 Task: Select the Pacific/Apia as time zone for the schedule.
Action: Mouse moved to (942, 83)
Screenshot: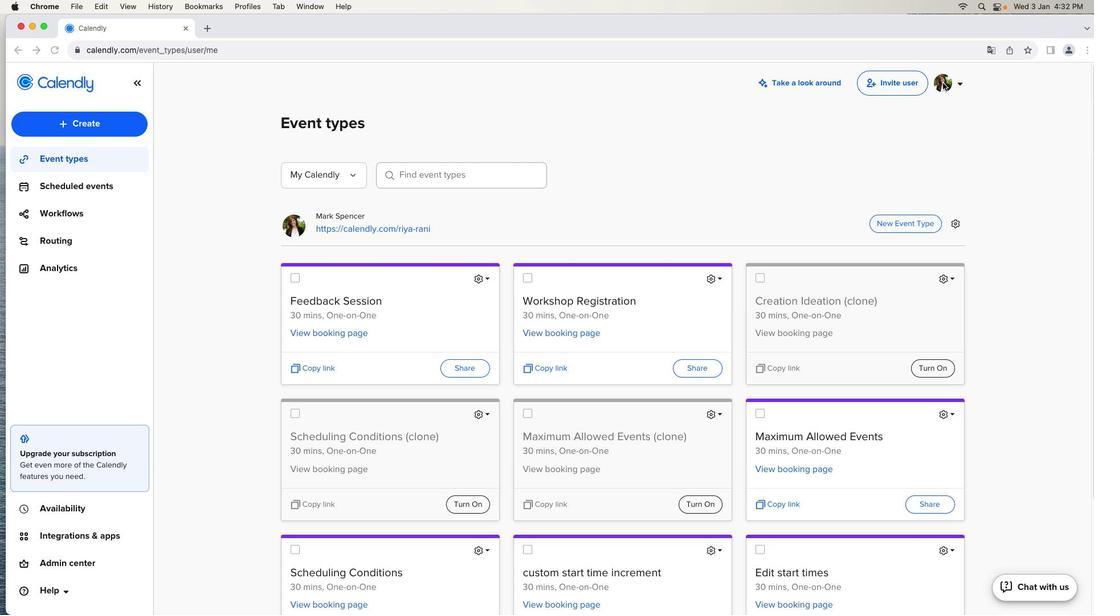 
Action: Mouse pressed left at (942, 83)
Screenshot: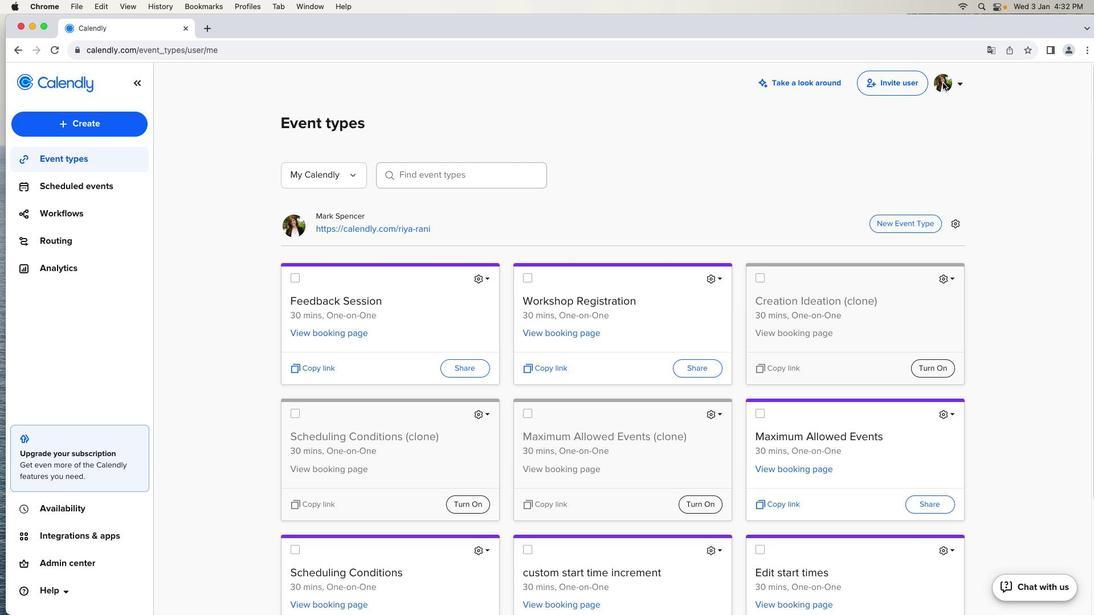 
Action: Mouse pressed left at (942, 83)
Screenshot: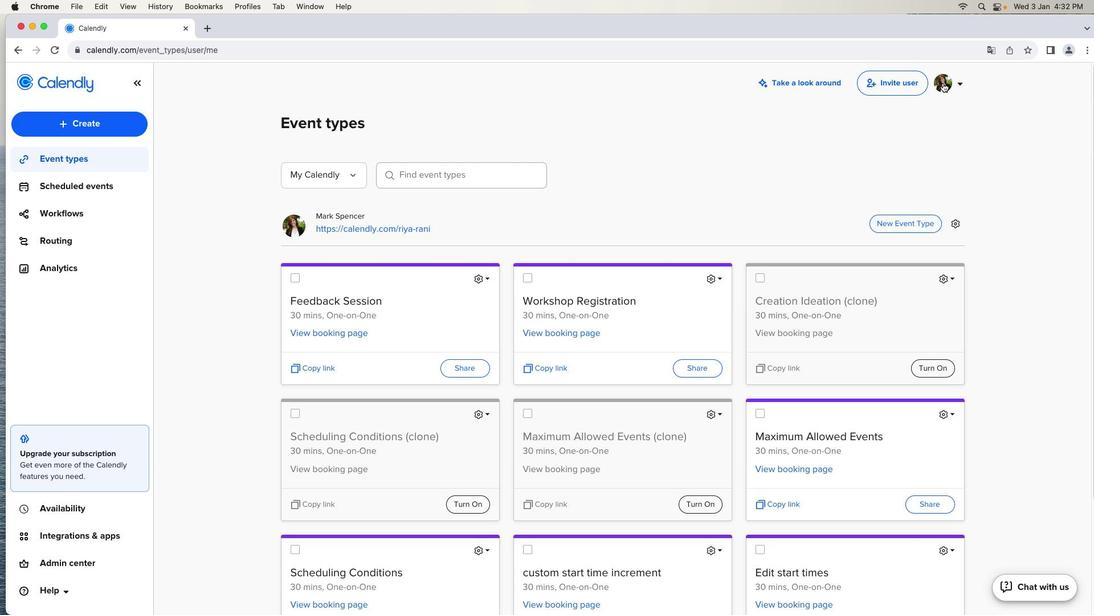 
Action: Mouse moved to (882, 150)
Screenshot: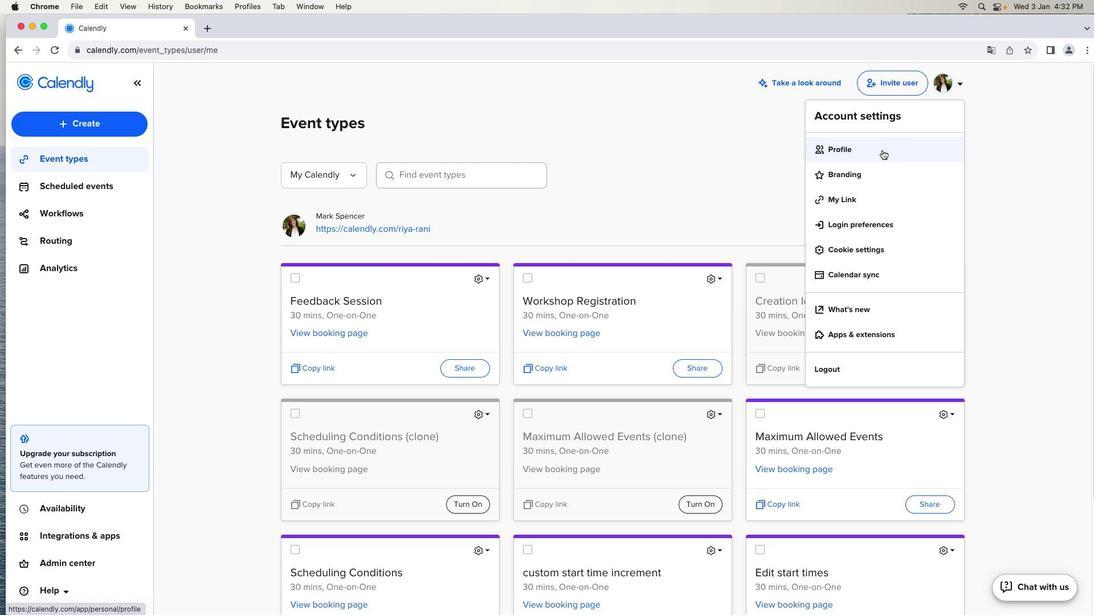 
Action: Mouse pressed left at (882, 150)
Screenshot: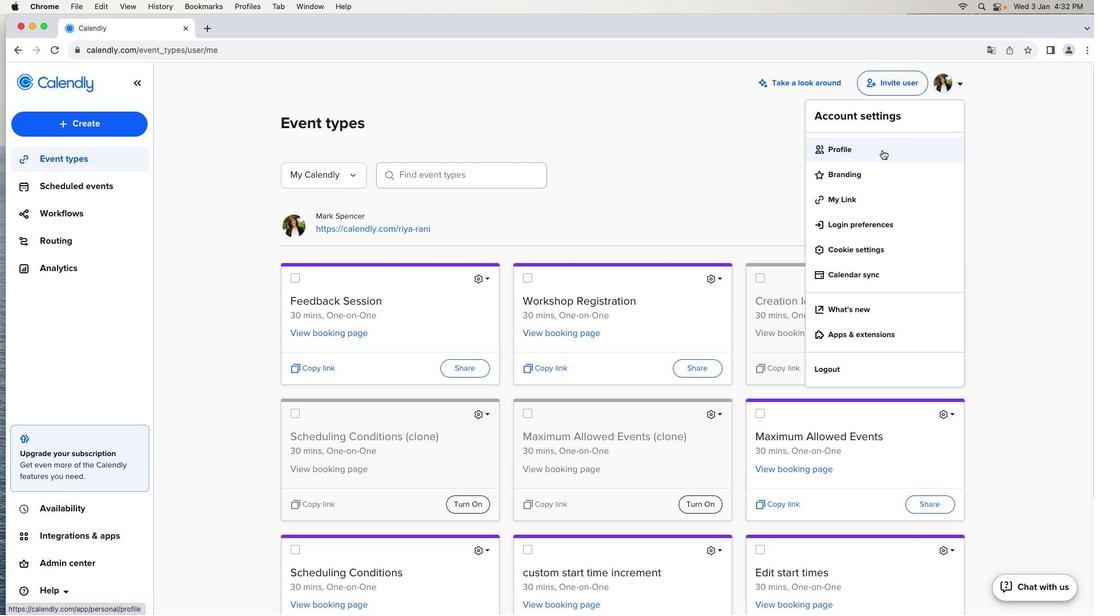 
Action: Mouse moved to (588, 438)
Screenshot: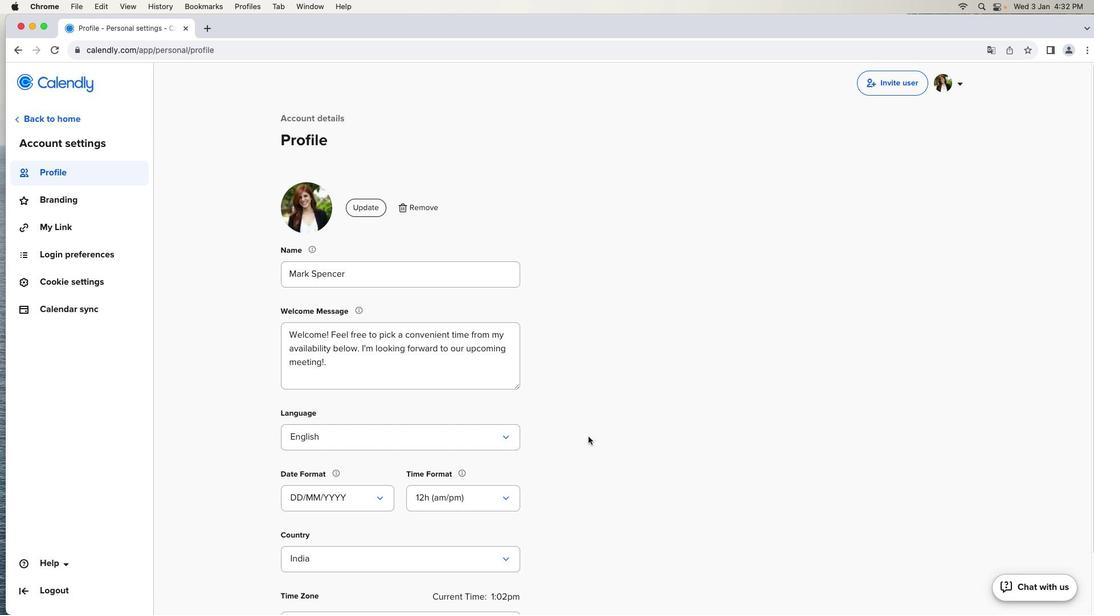 
Action: Mouse scrolled (588, 438) with delta (0, 0)
Screenshot: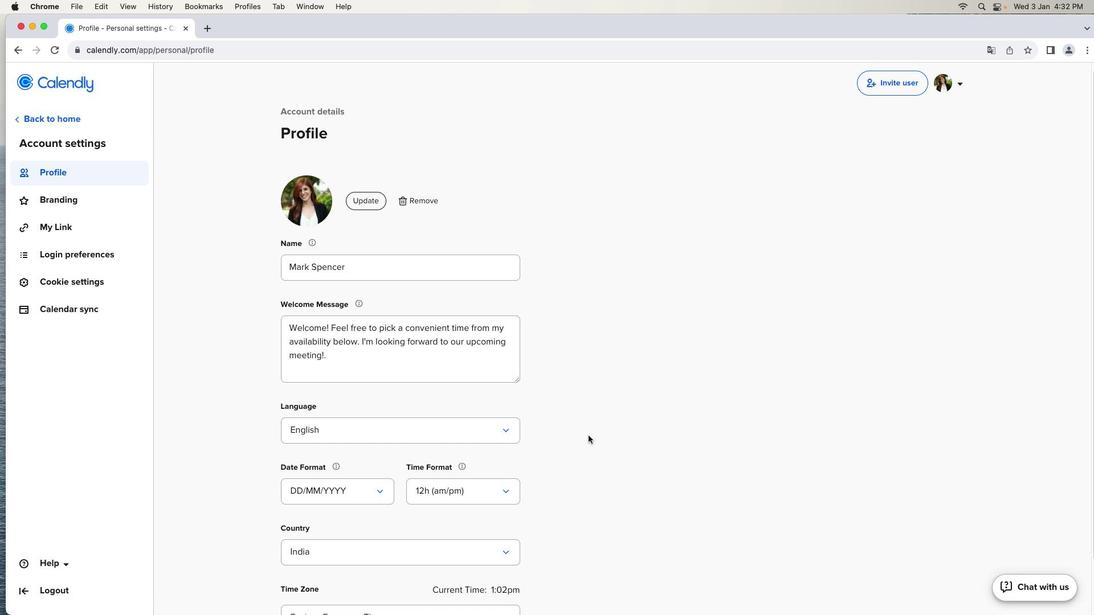 
Action: Mouse moved to (588, 436)
Screenshot: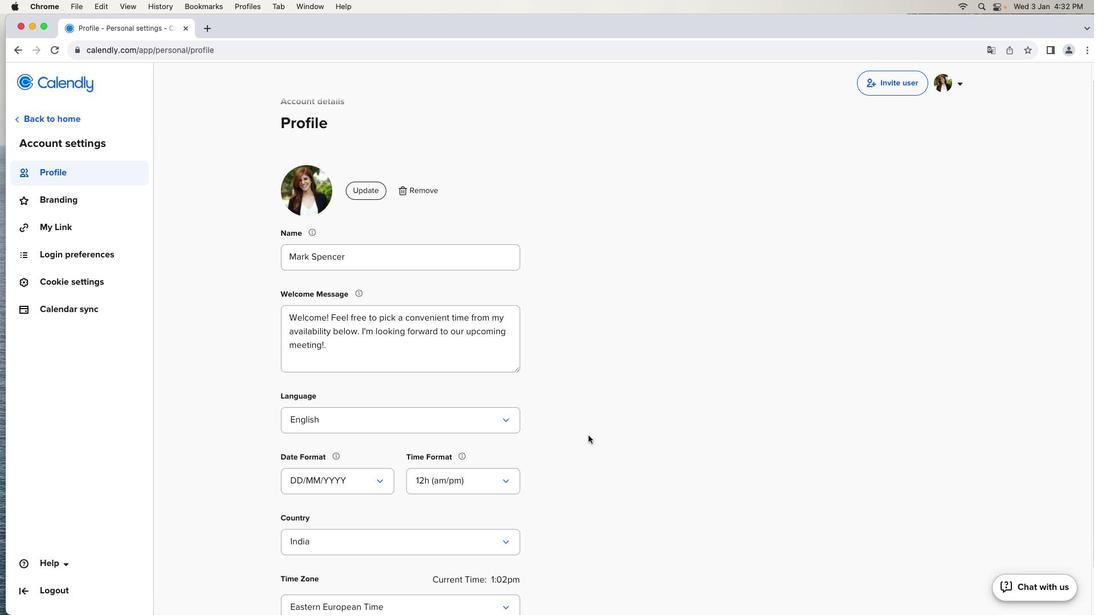 
Action: Mouse scrolled (588, 436) with delta (0, 0)
Screenshot: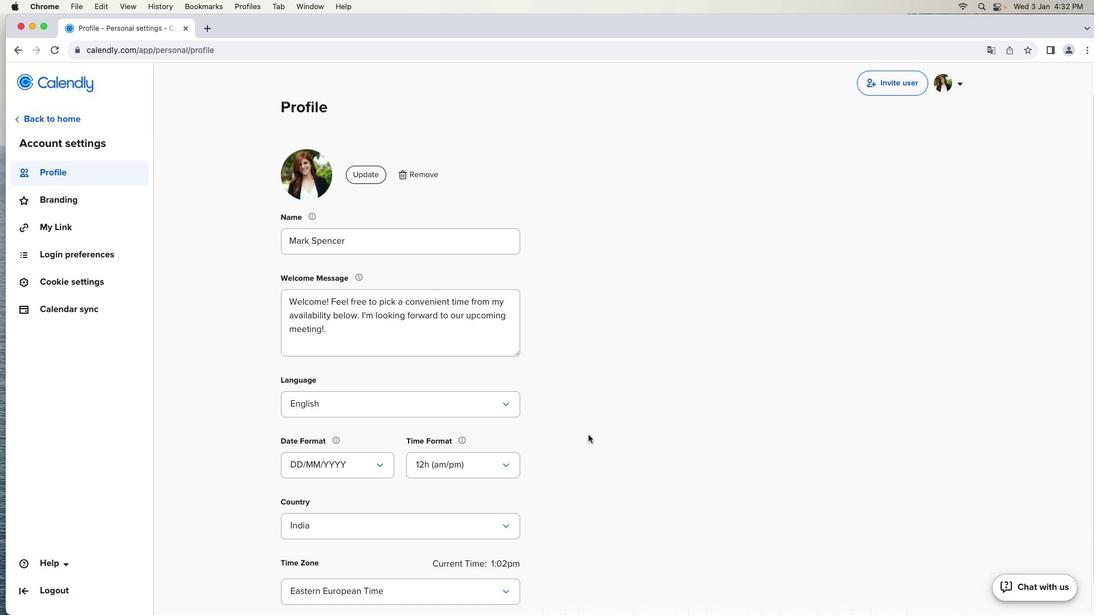 
Action: Mouse moved to (588, 436)
Screenshot: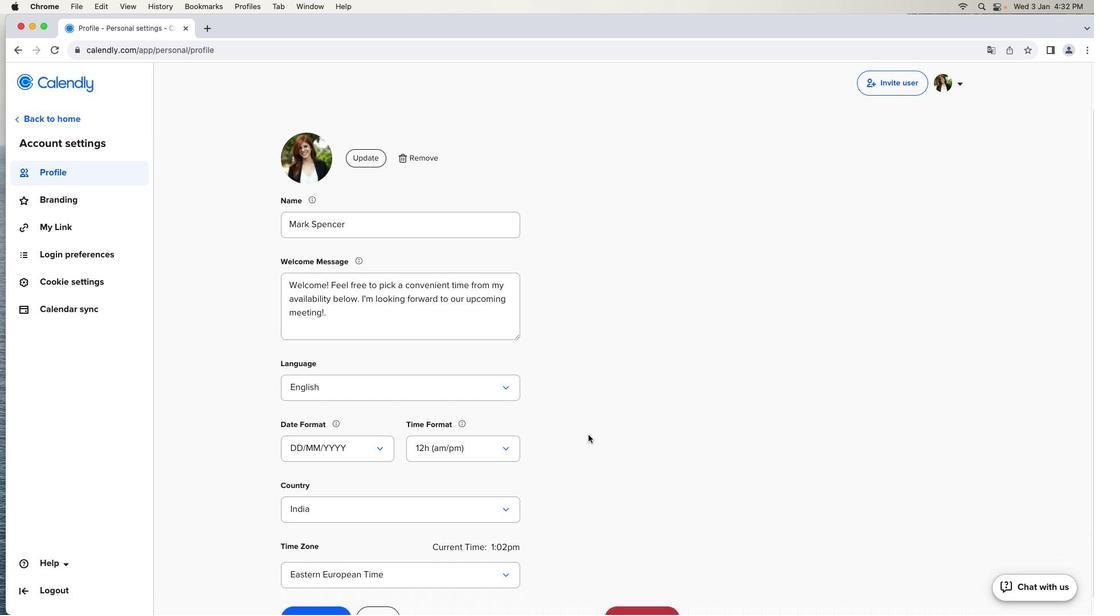 
Action: Mouse scrolled (588, 436) with delta (0, -1)
Screenshot: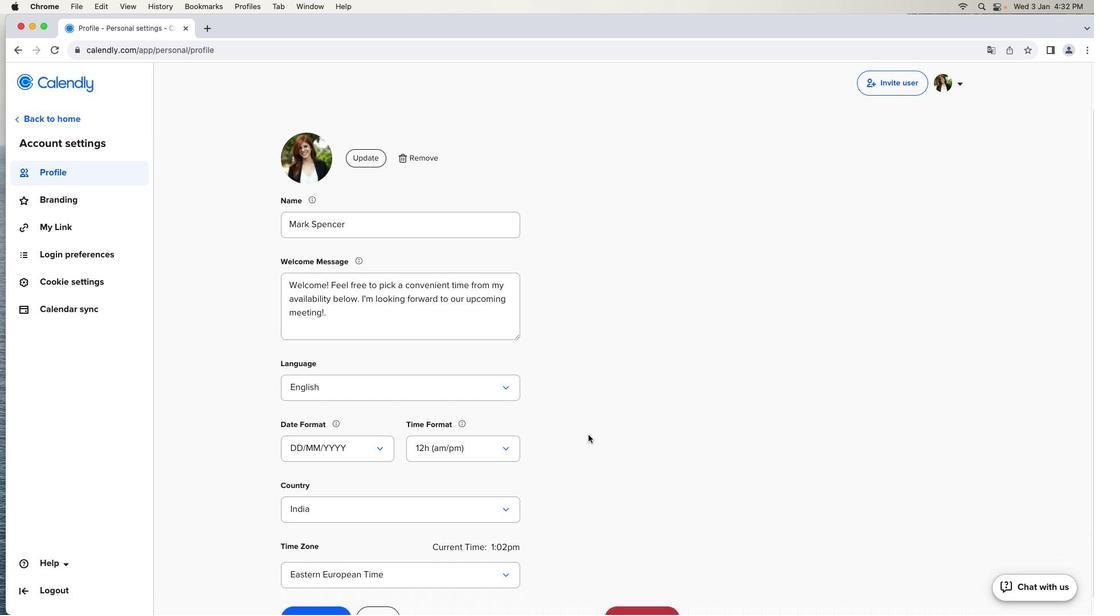 
Action: Mouse scrolled (588, 436) with delta (0, -1)
Screenshot: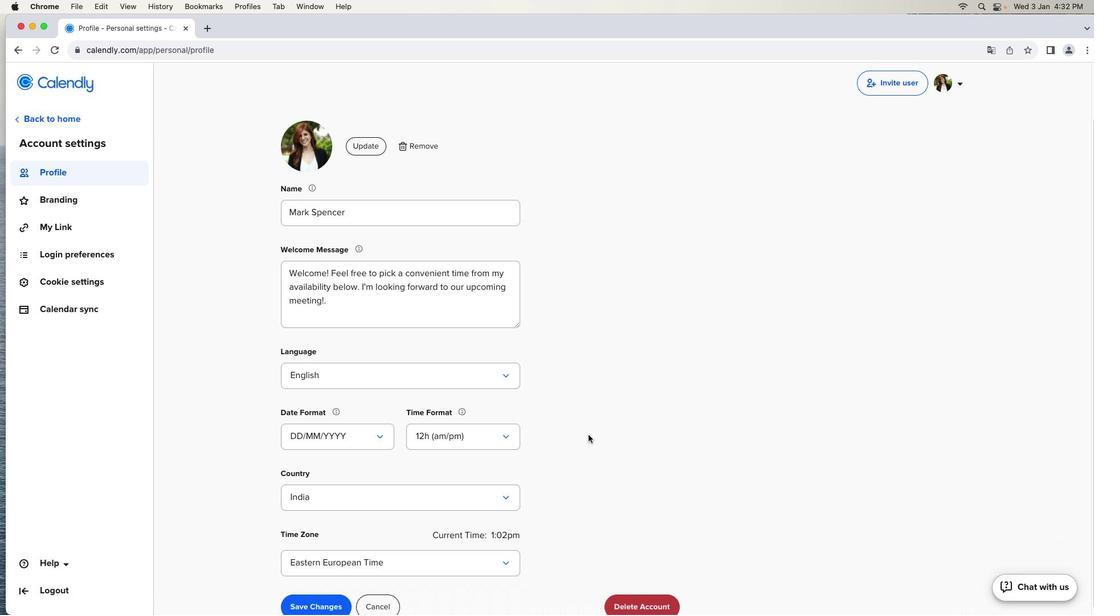 
Action: Mouse moved to (588, 435)
Screenshot: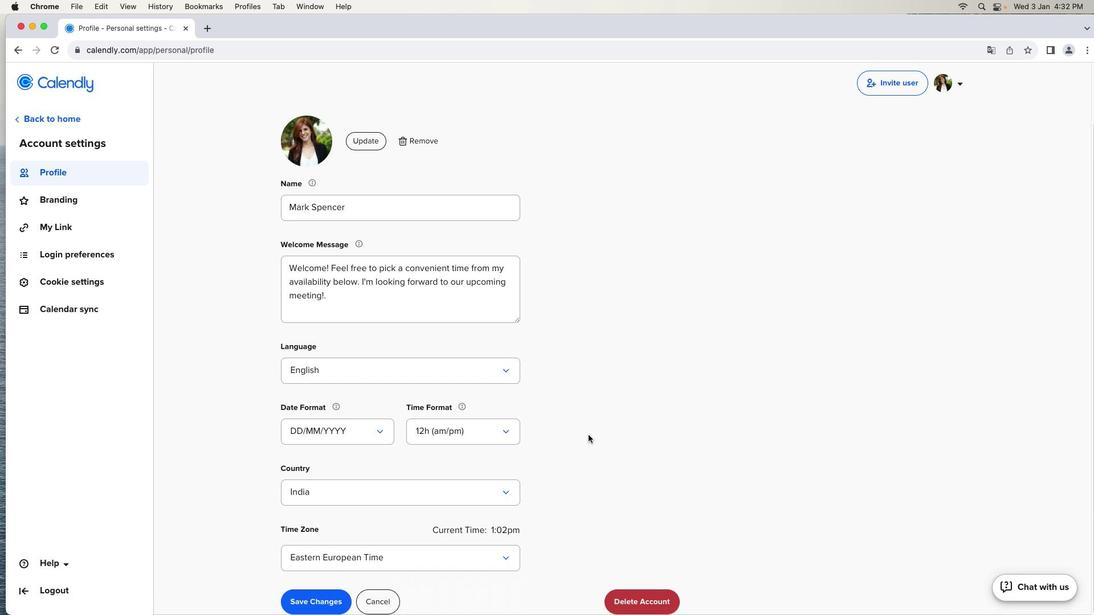 
Action: Mouse scrolled (588, 435) with delta (0, -2)
Screenshot: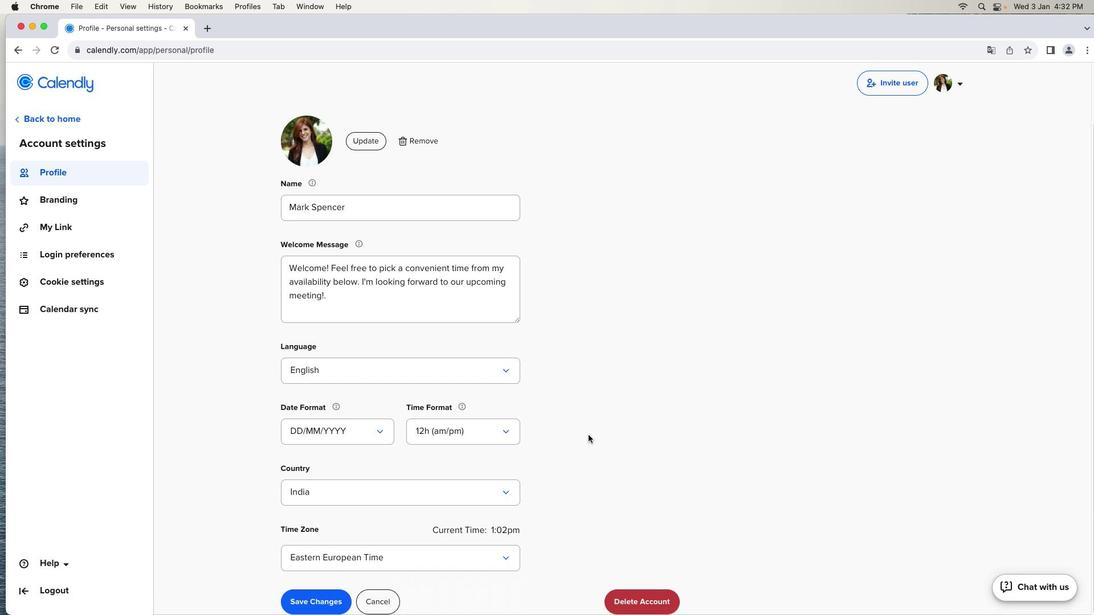 
Action: Mouse moved to (588, 434)
Screenshot: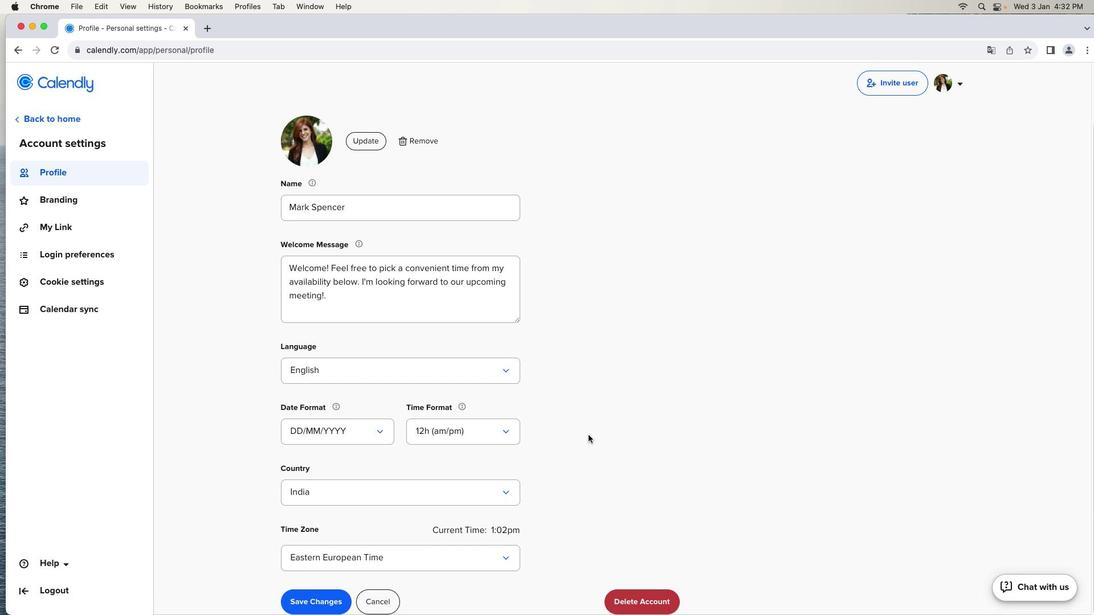 
Action: Mouse scrolled (588, 434) with delta (0, 0)
Screenshot: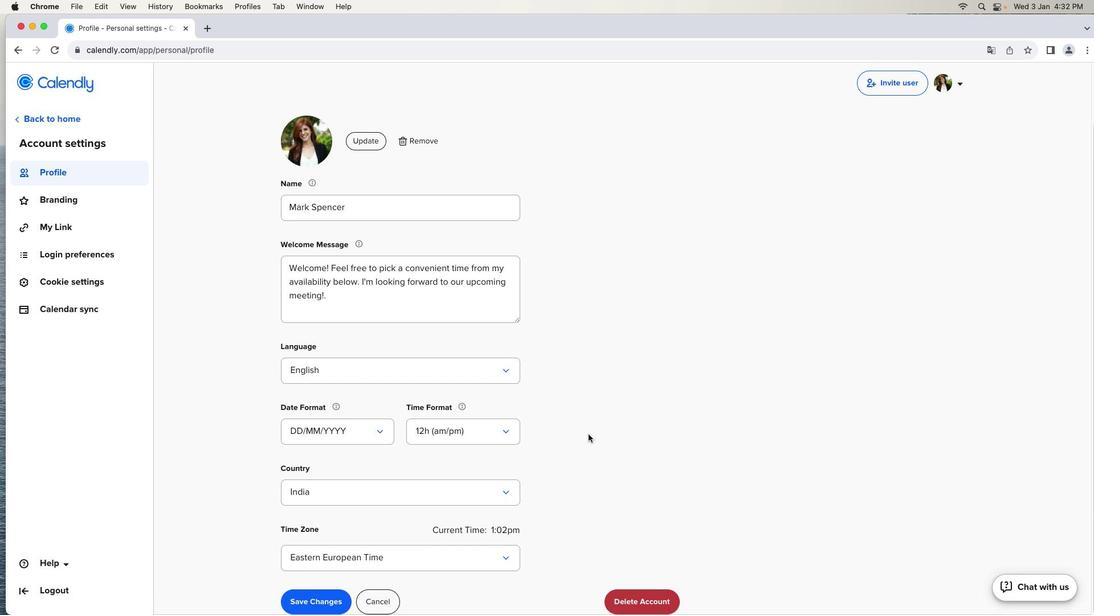 
Action: Mouse scrolled (588, 434) with delta (0, 0)
Screenshot: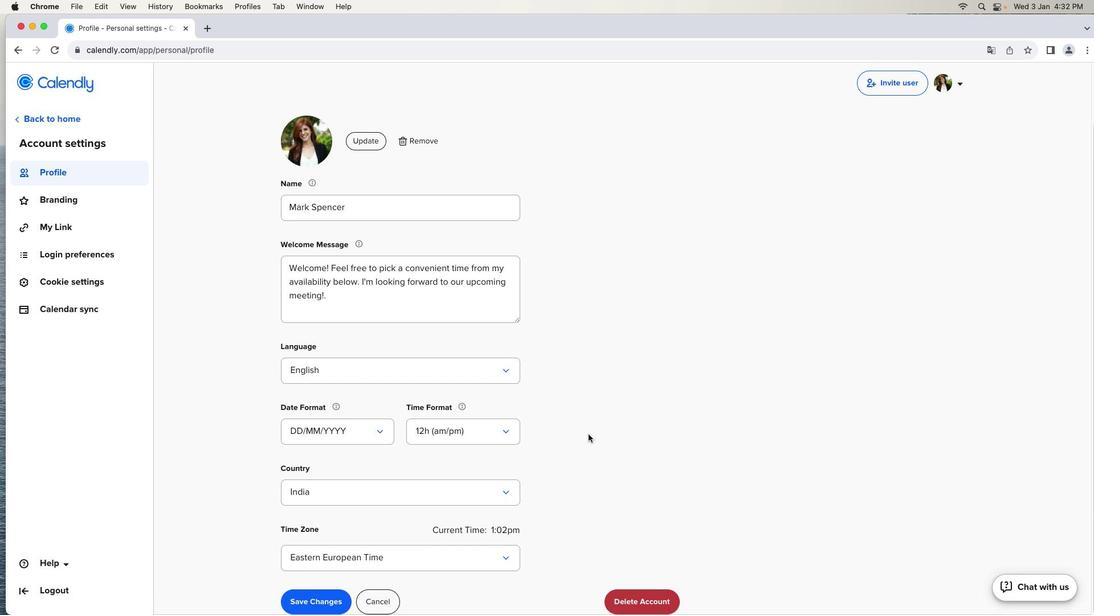 
Action: Mouse scrolled (588, 434) with delta (0, -1)
Screenshot: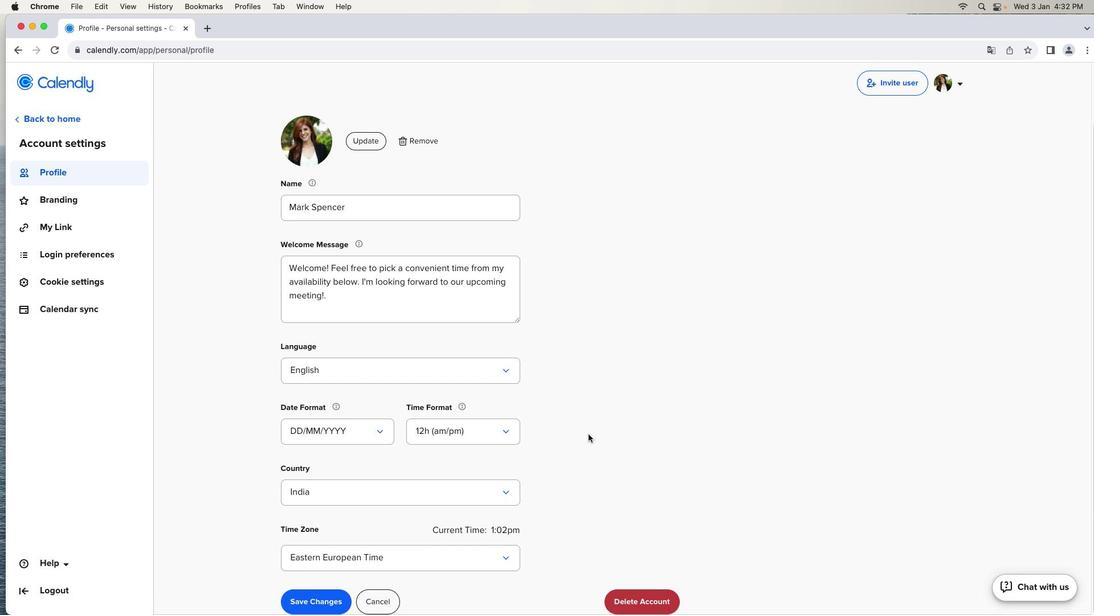 
Action: Mouse moved to (511, 554)
Screenshot: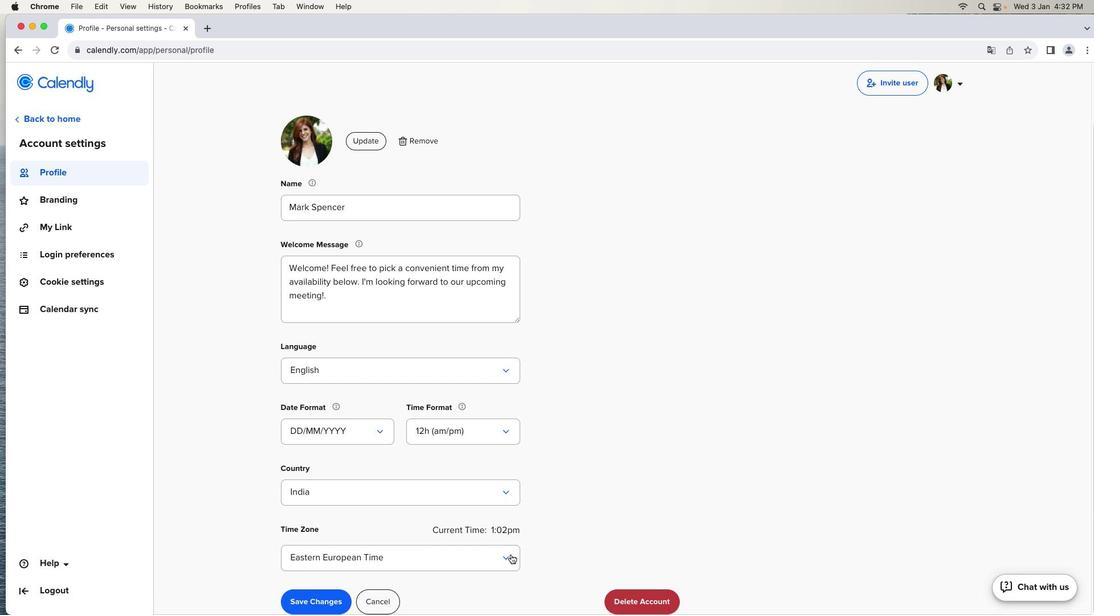 
Action: Mouse pressed left at (511, 554)
Screenshot: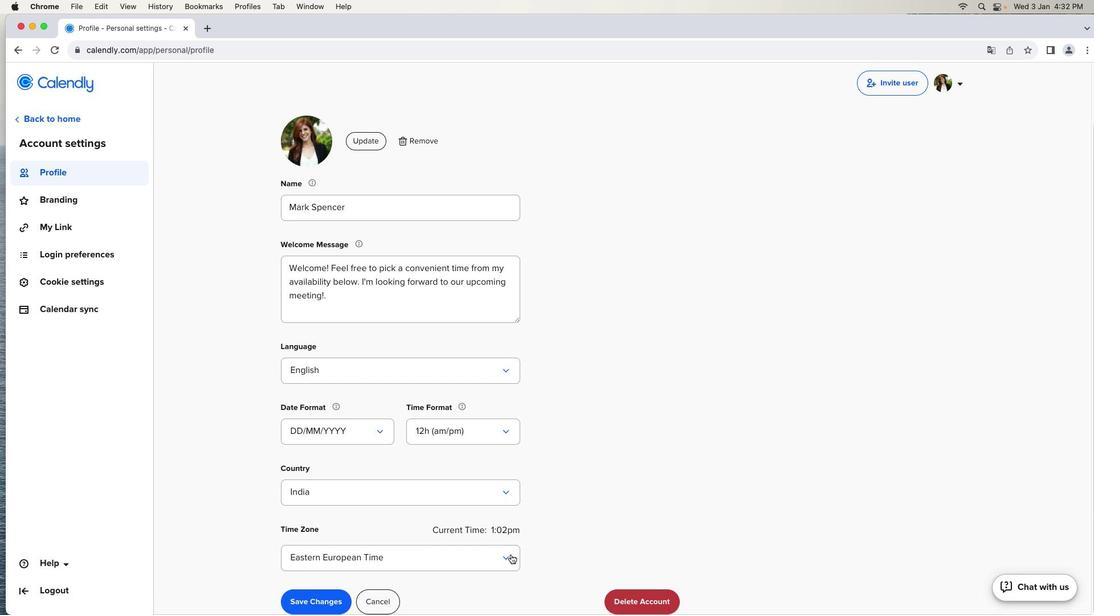 
Action: Mouse moved to (624, 530)
Screenshot: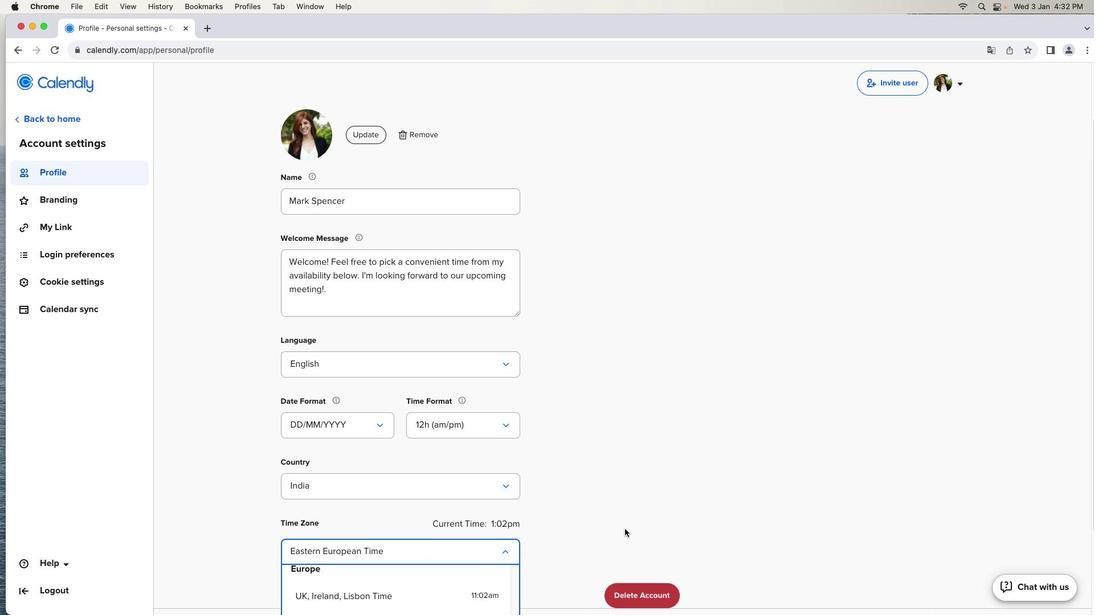 
Action: Mouse scrolled (624, 530) with delta (0, 0)
Screenshot: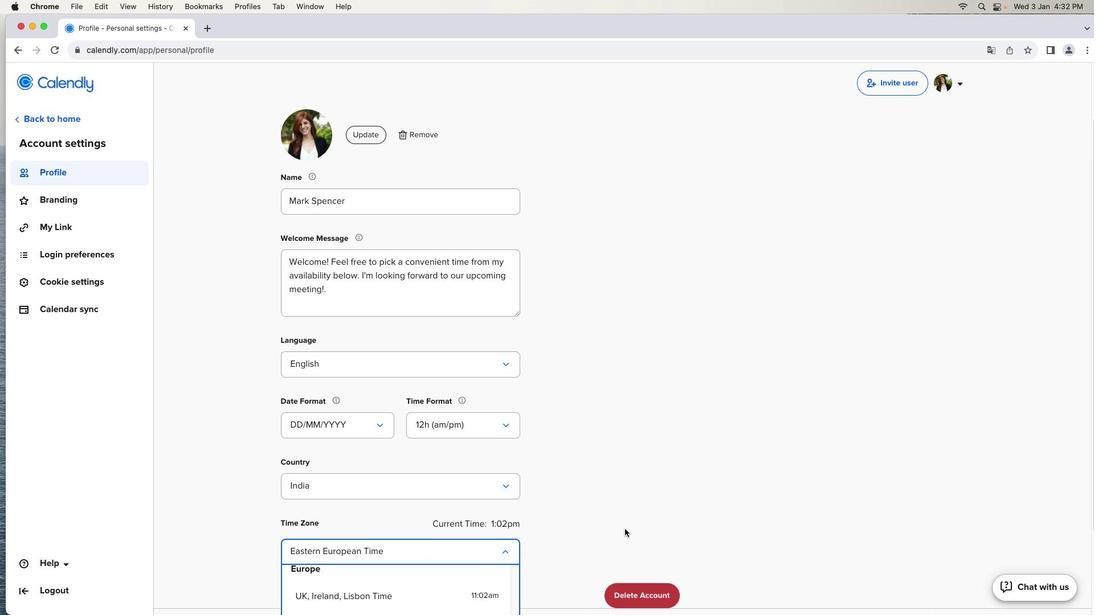
Action: Mouse moved to (624, 529)
Screenshot: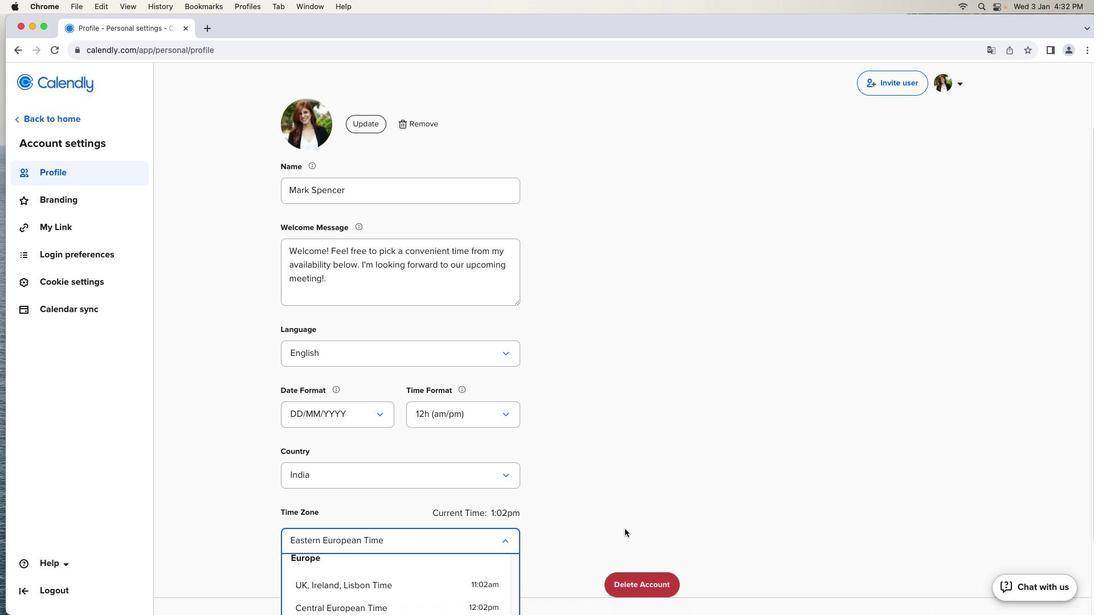 
Action: Mouse scrolled (624, 529) with delta (0, 0)
Screenshot: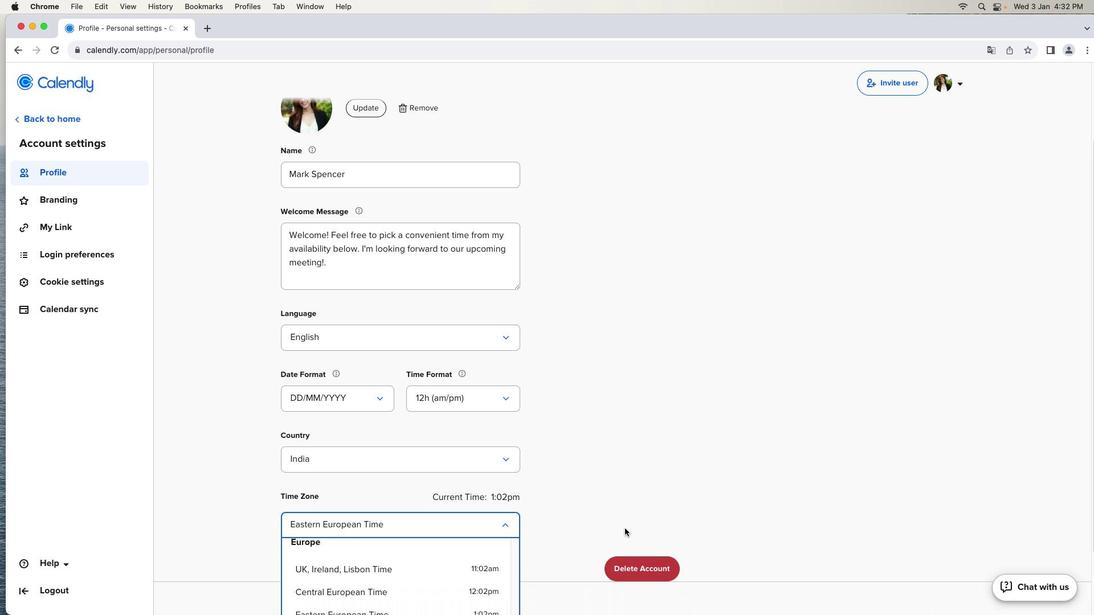 
Action: Mouse moved to (625, 528)
Screenshot: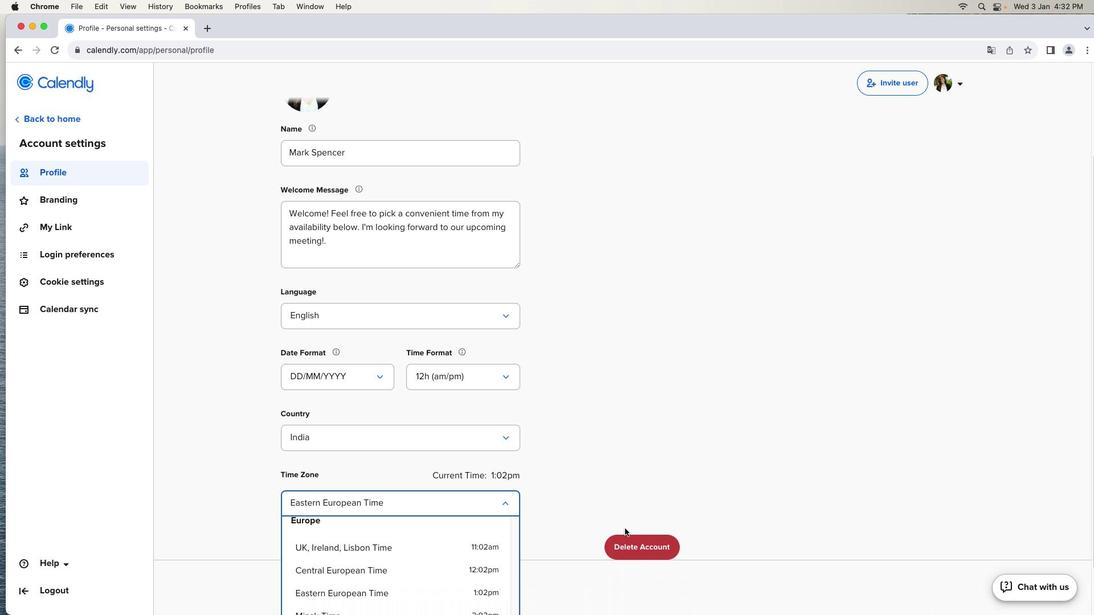 
Action: Mouse scrolled (625, 528) with delta (0, -1)
Screenshot: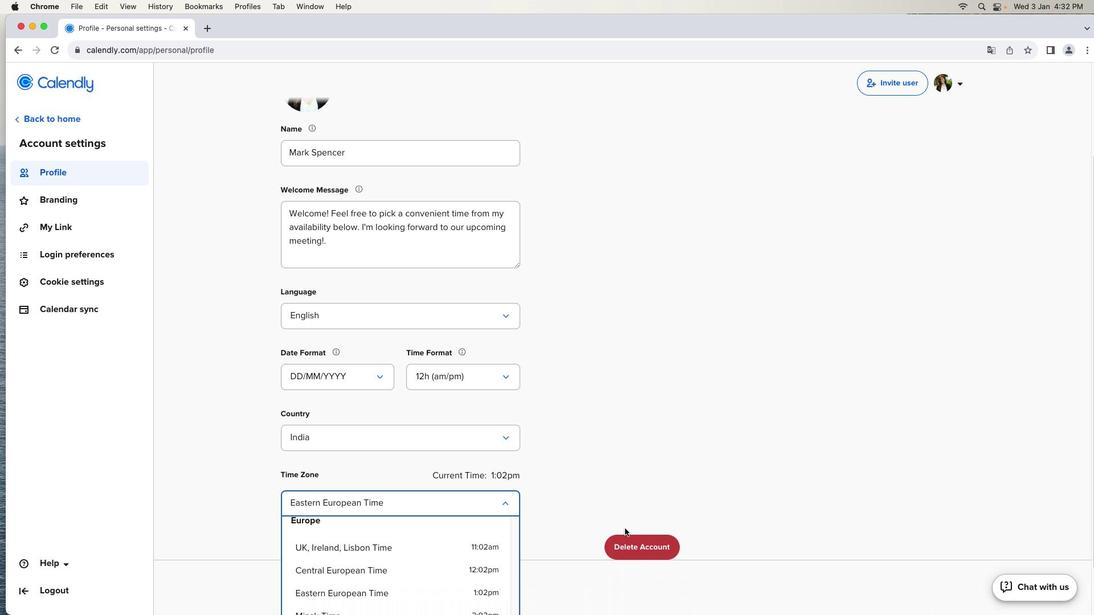 
Action: Mouse scrolled (625, 528) with delta (0, -1)
Screenshot: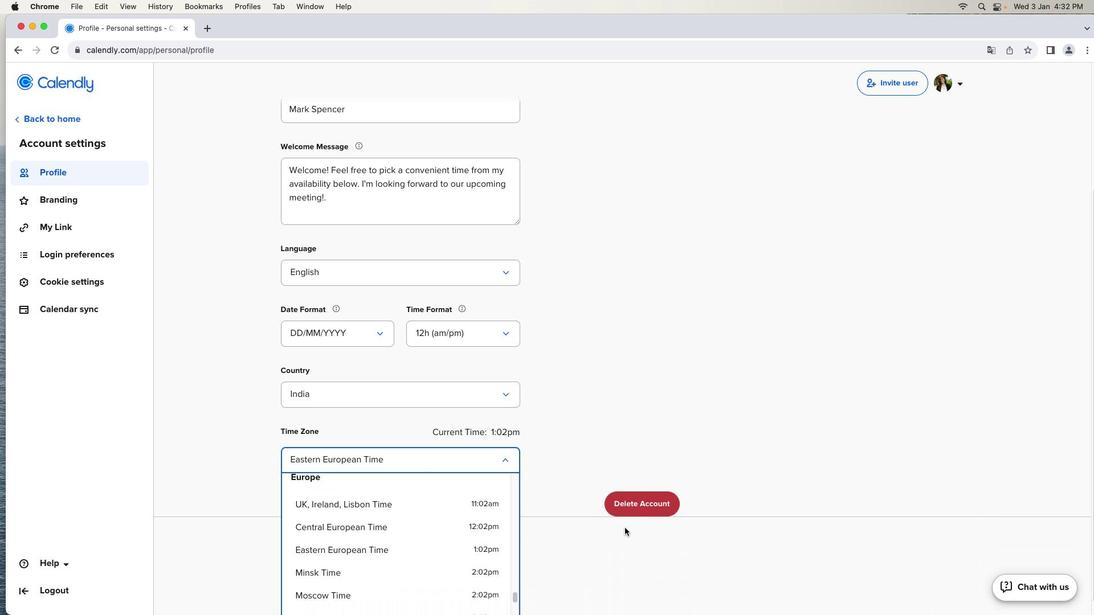 
Action: Mouse moved to (625, 528)
Screenshot: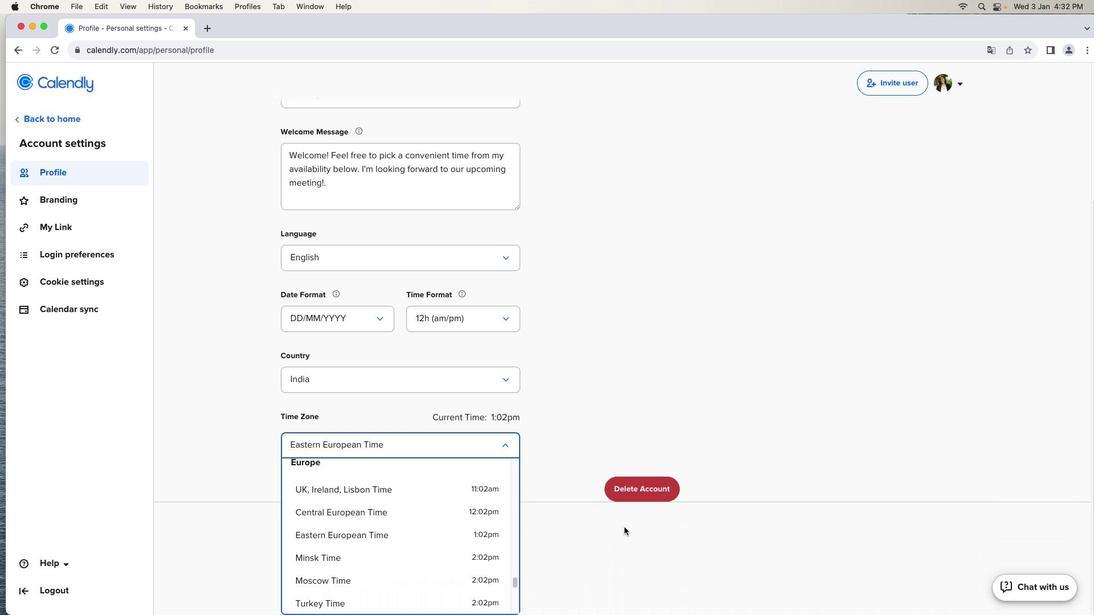
Action: Mouse scrolled (625, 528) with delta (0, -1)
Screenshot: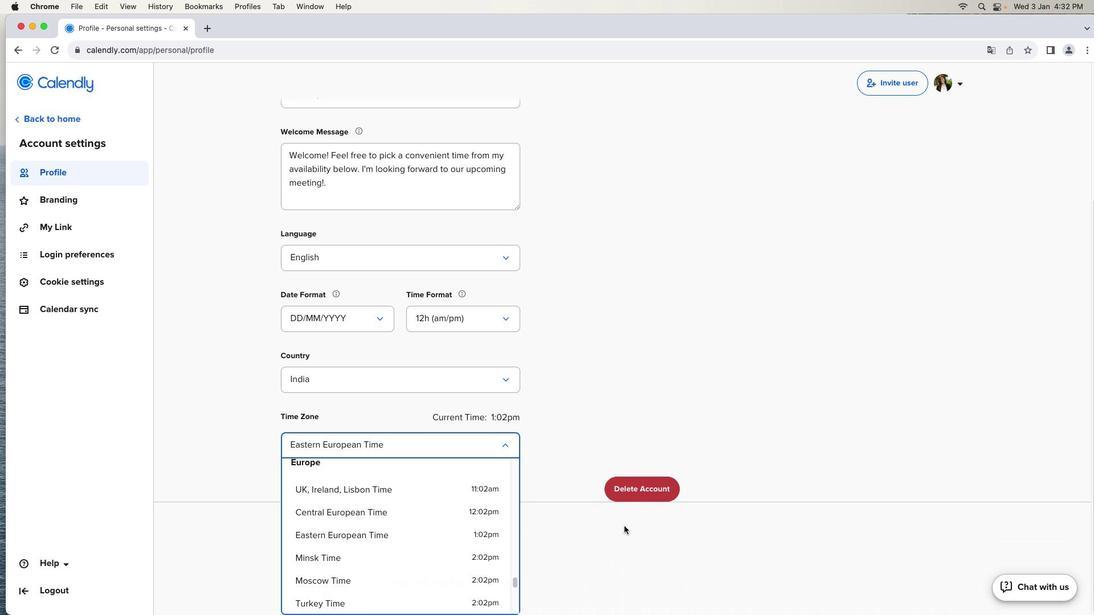 
Action: Mouse moved to (613, 512)
Screenshot: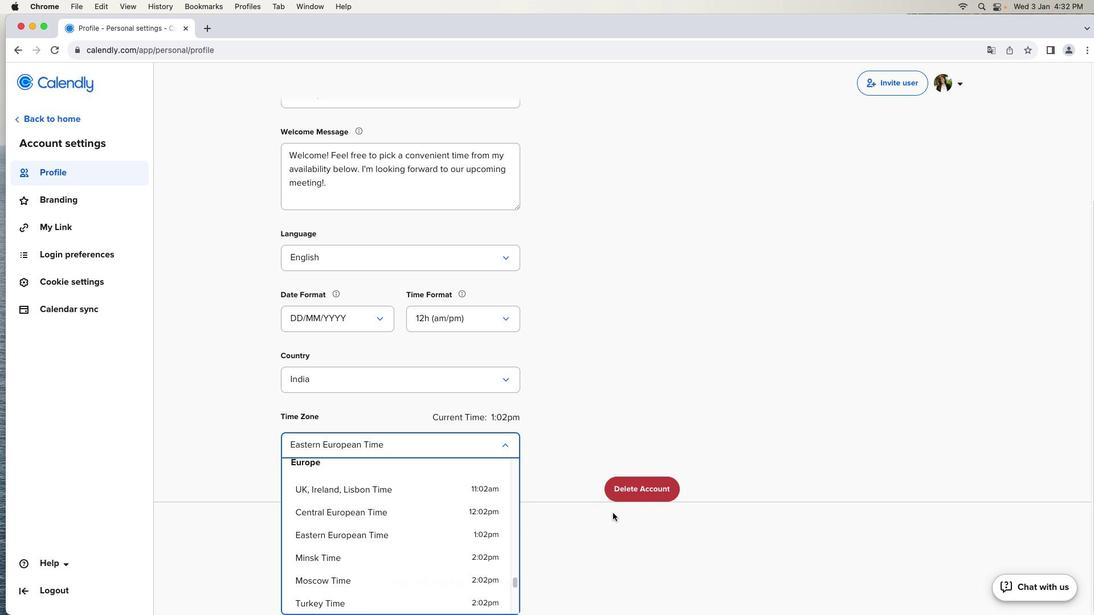 
Action: Mouse scrolled (613, 512) with delta (0, 0)
Screenshot: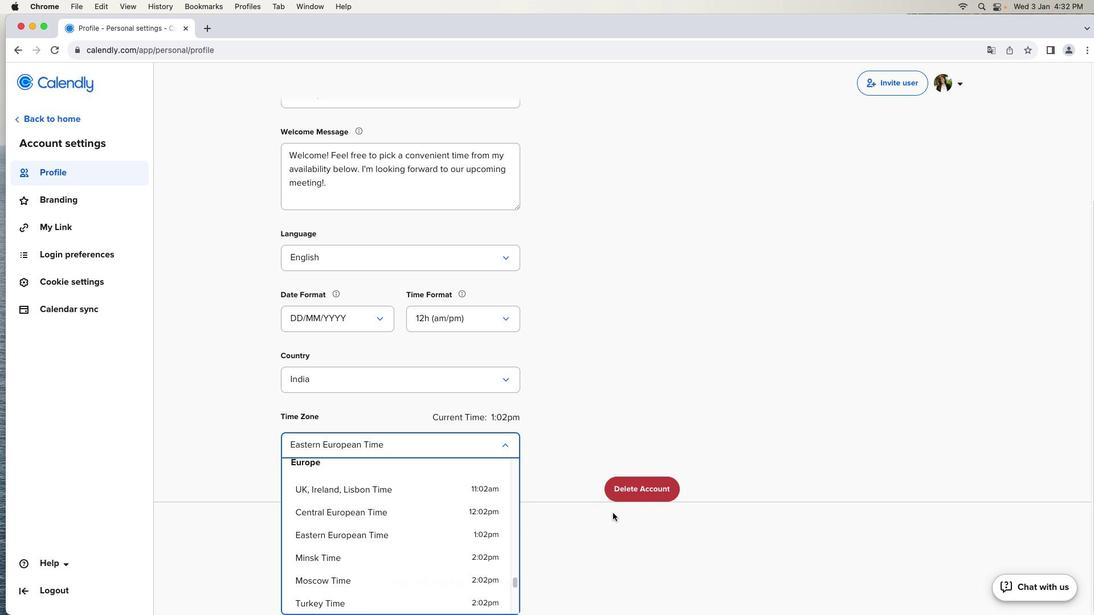 
Action: Mouse scrolled (613, 512) with delta (0, 0)
Screenshot: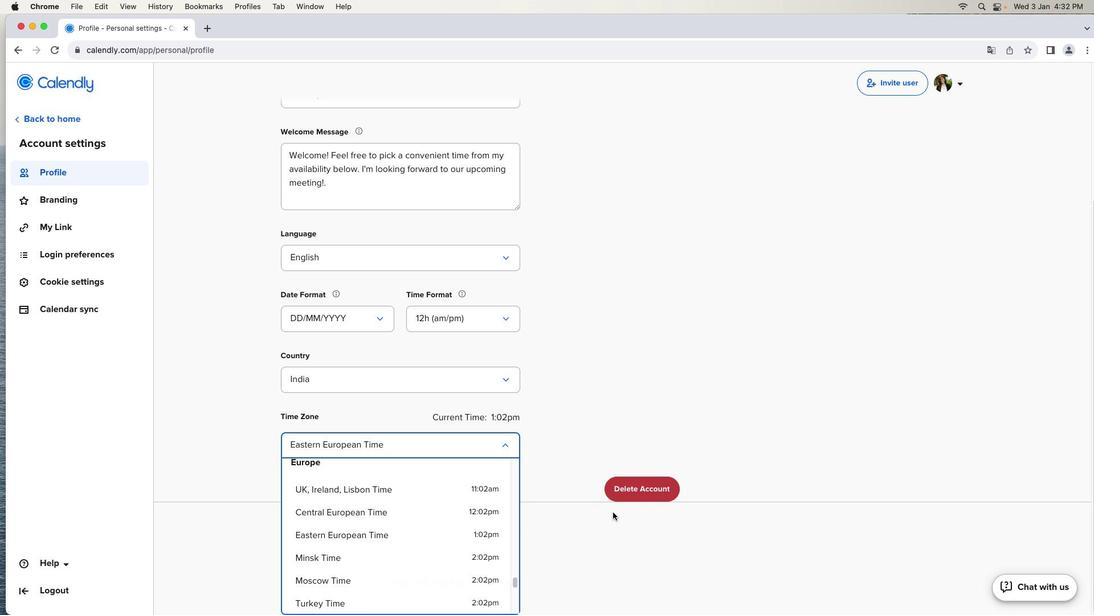 
Action: Mouse scrolled (613, 512) with delta (0, -1)
Screenshot: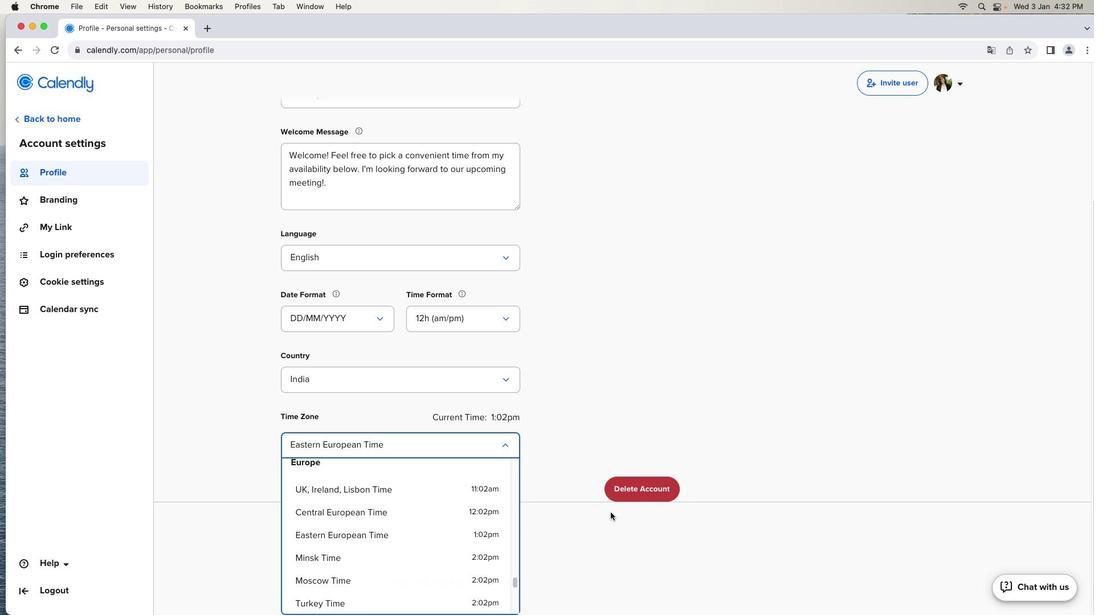 
Action: Mouse scrolled (613, 512) with delta (0, -1)
Screenshot: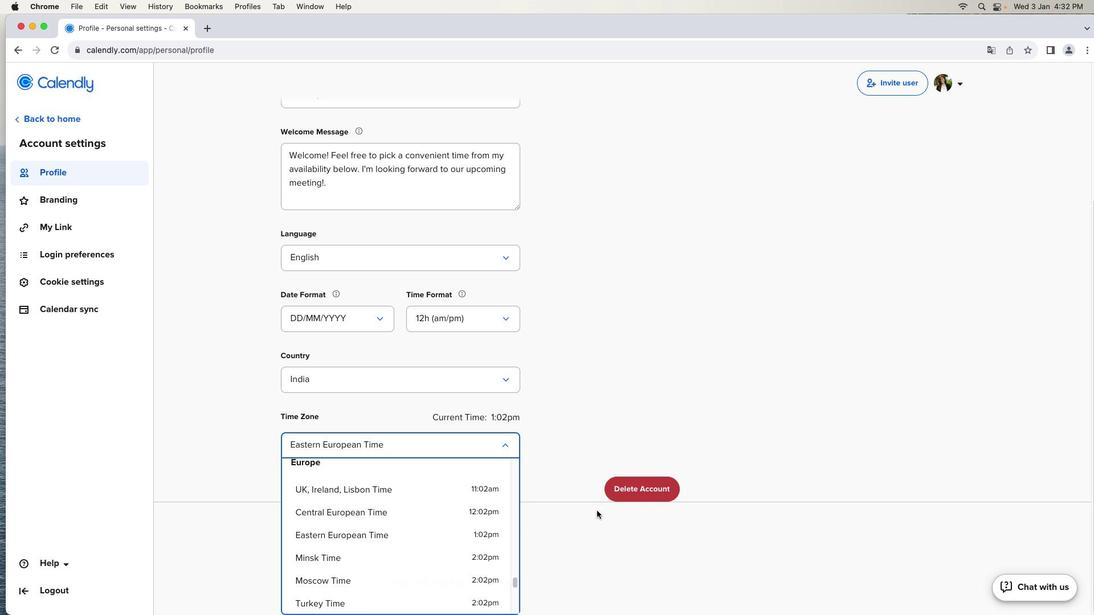 
Action: Mouse moved to (417, 546)
Screenshot: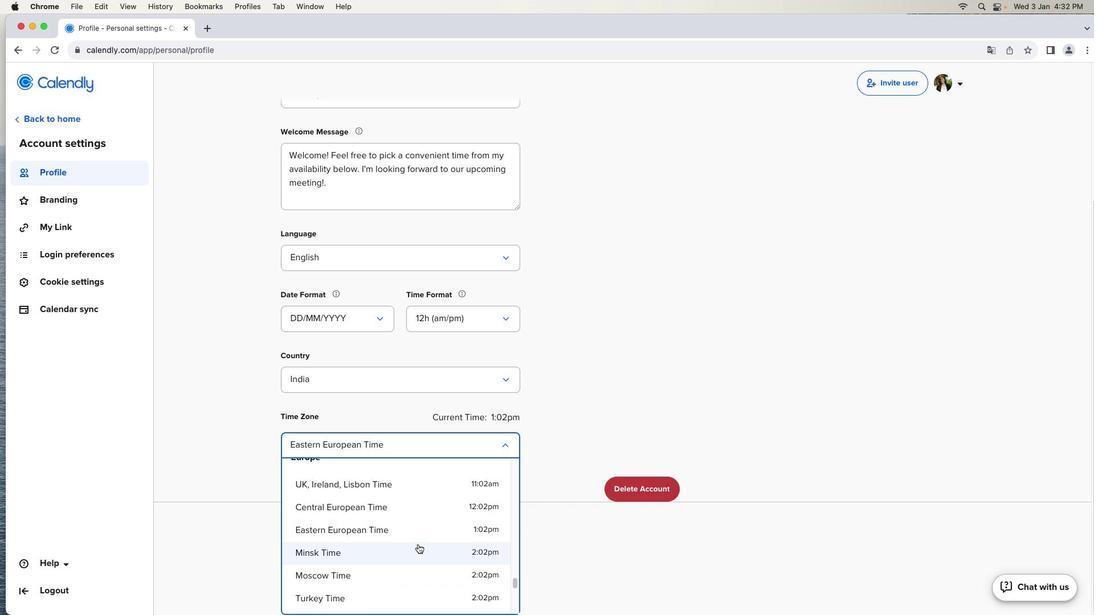 
Action: Mouse scrolled (417, 546) with delta (0, 0)
Screenshot: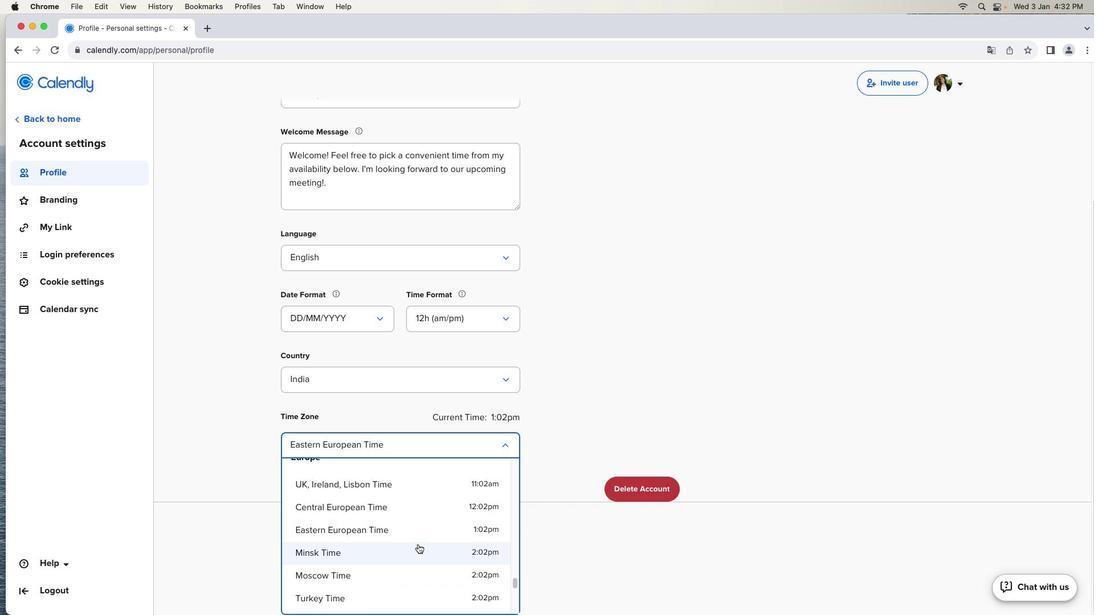 
Action: Mouse moved to (417, 545)
Screenshot: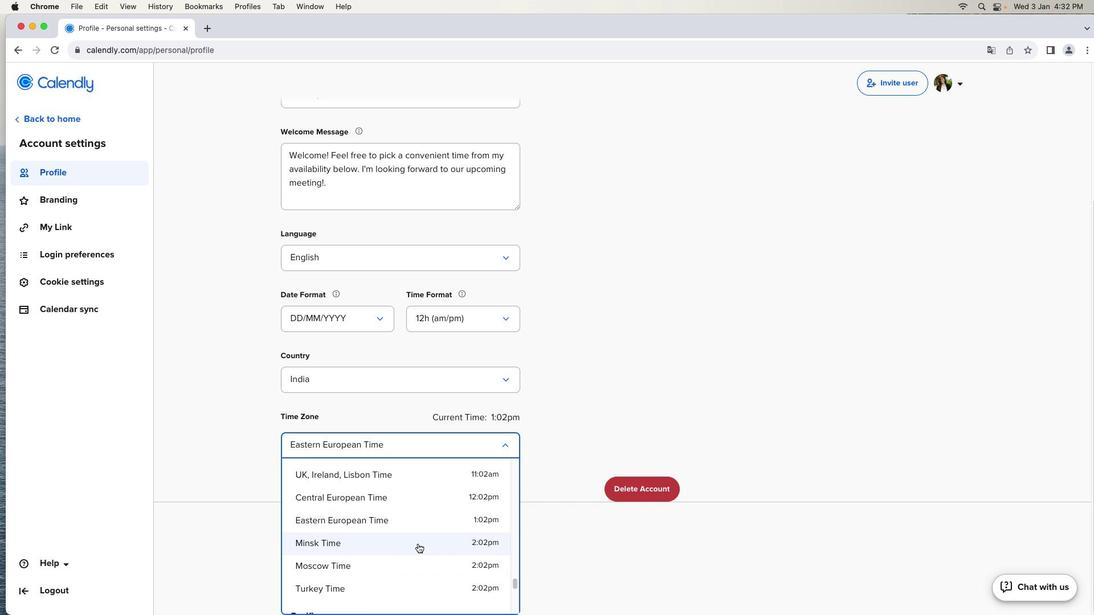 
Action: Mouse scrolled (417, 545) with delta (0, 0)
Screenshot: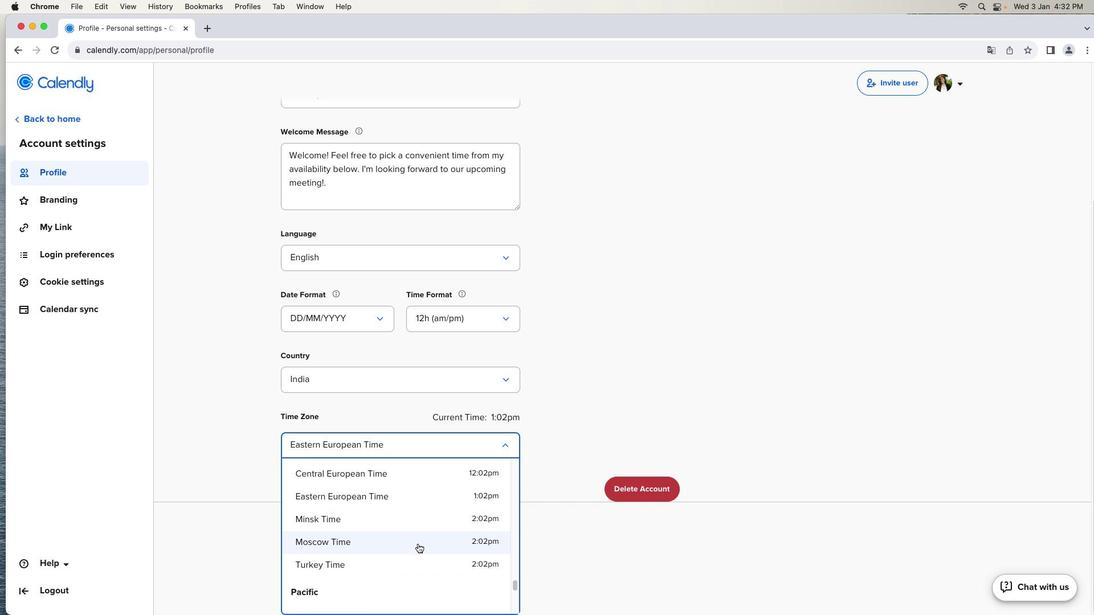 
Action: Mouse moved to (417, 544)
Screenshot: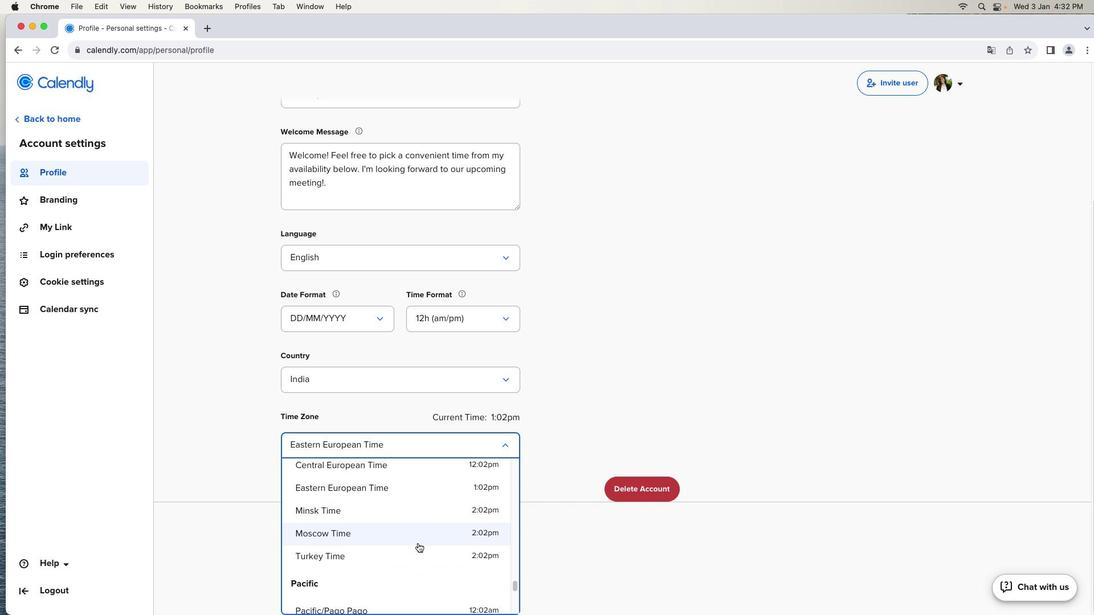 
Action: Mouse scrolled (417, 544) with delta (0, -1)
Screenshot: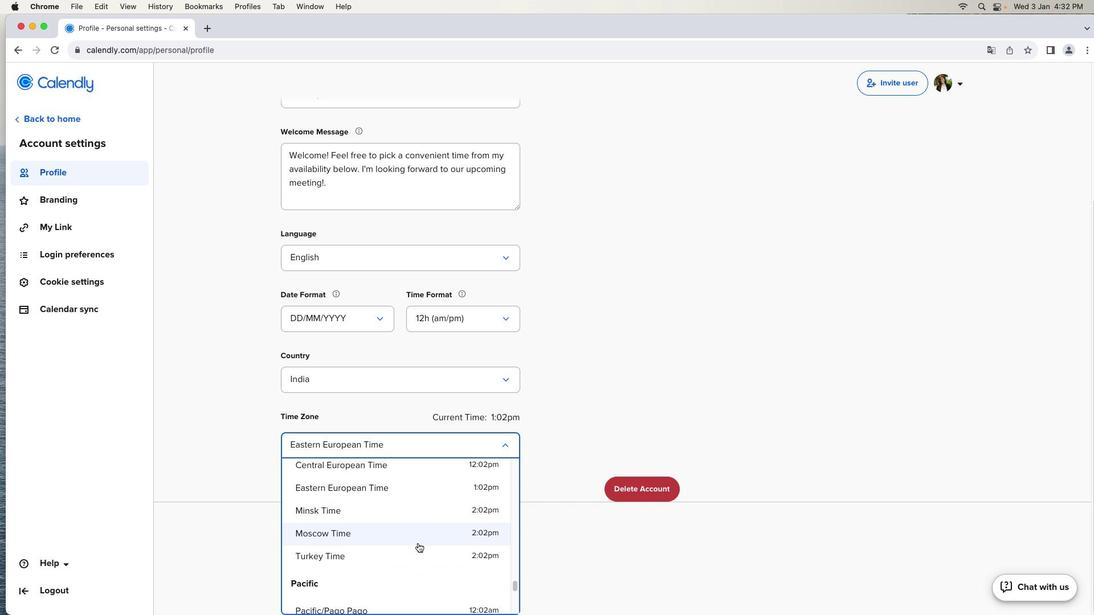 
Action: Mouse moved to (418, 541)
Screenshot: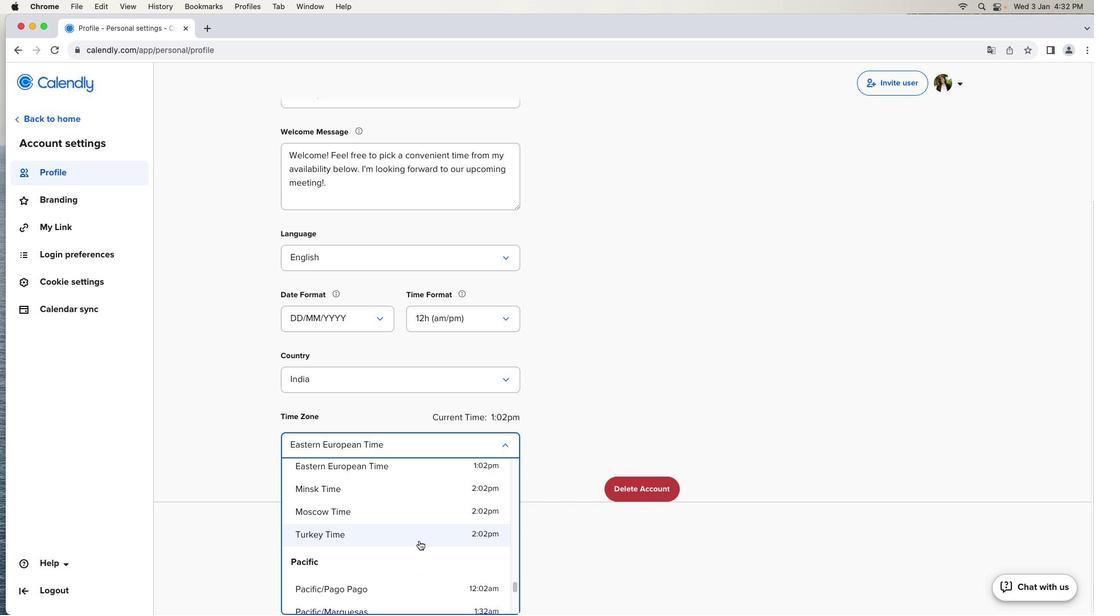 
Action: Mouse scrolled (418, 541) with delta (0, 0)
Screenshot: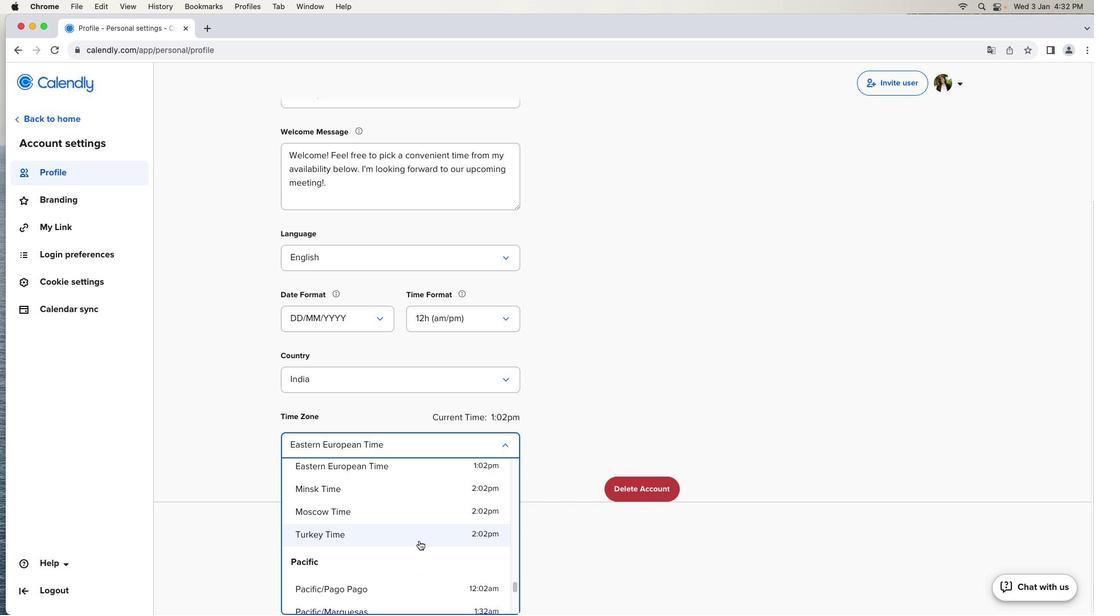 
Action: Mouse moved to (419, 540)
Screenshot: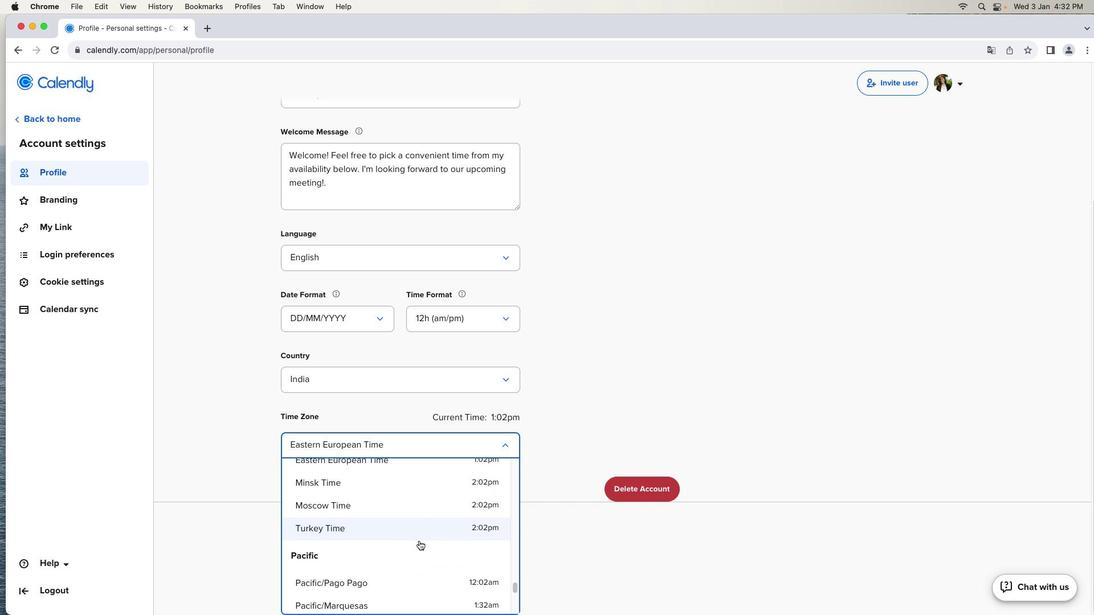 
Action: Mouse scrolled (419, 540) with delta (0, 0)
Screenshot: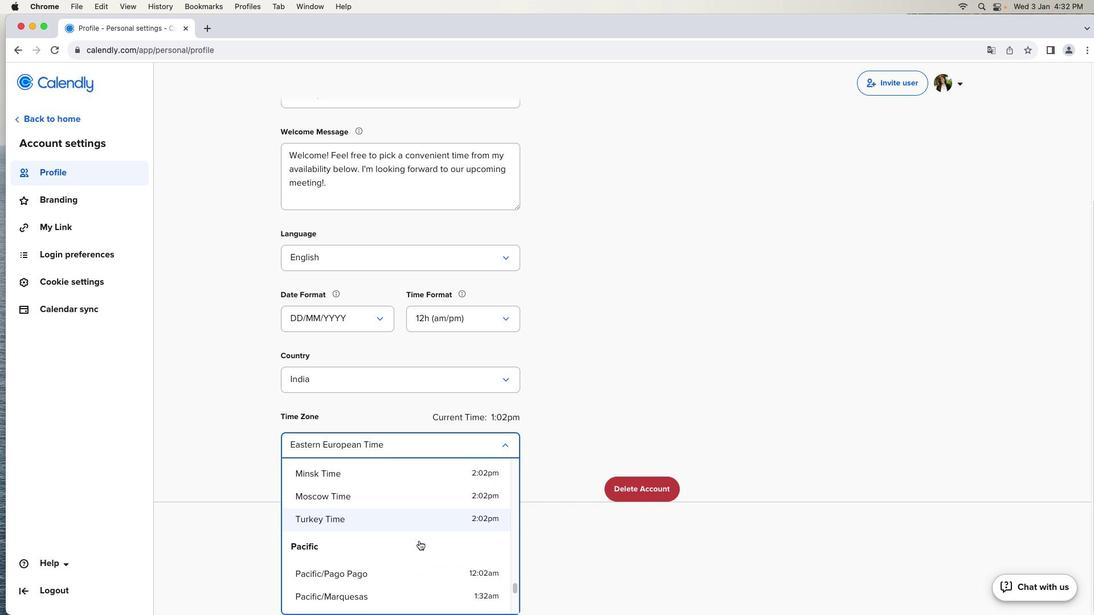 
Action: Mouse scrolled (419, 540) with delta (0, 0)
Screenshot: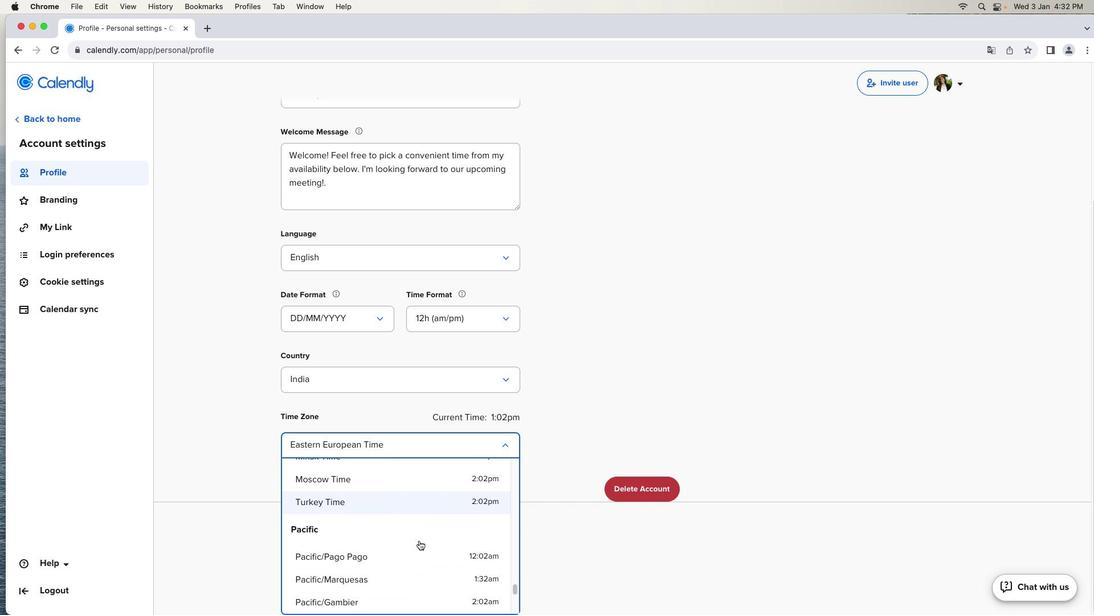 
Action: Mouse scrolled (419, 540) with delta (0, 0)
Screenshot: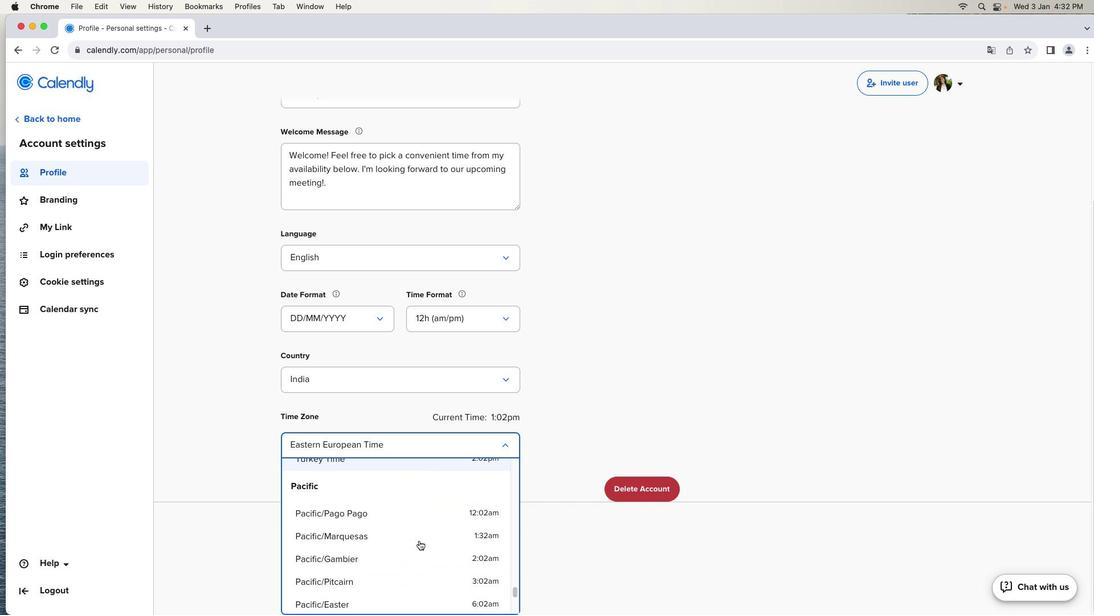 
Action: Mouse scrolled (419, 540) with delta (0, 0)
Screenshot: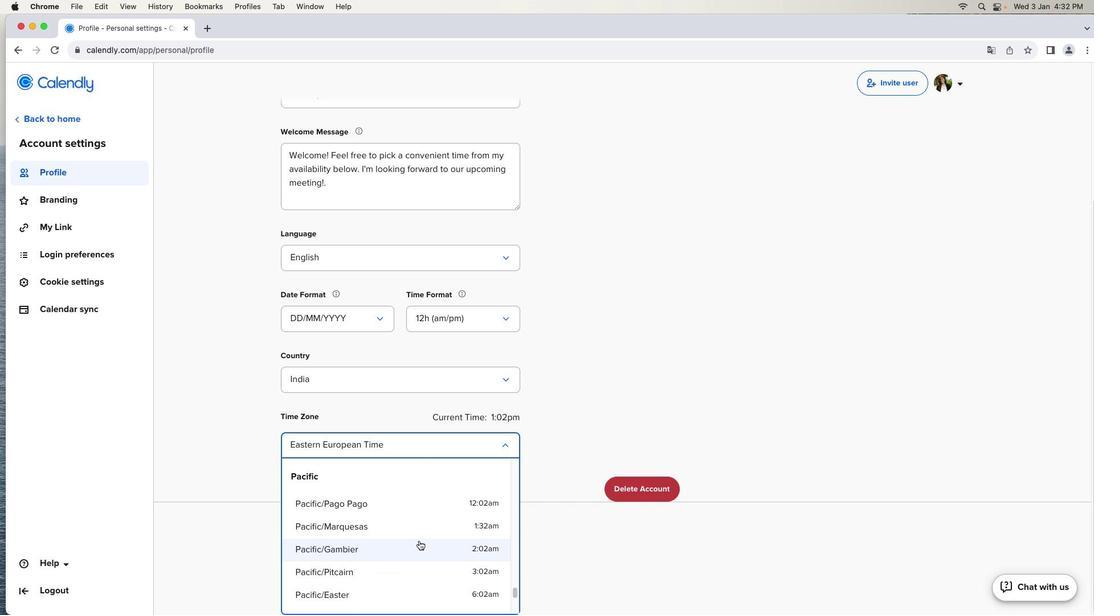 
Action: Mouse scrolled (419, 540) with delta (0, 0)
Screenshot: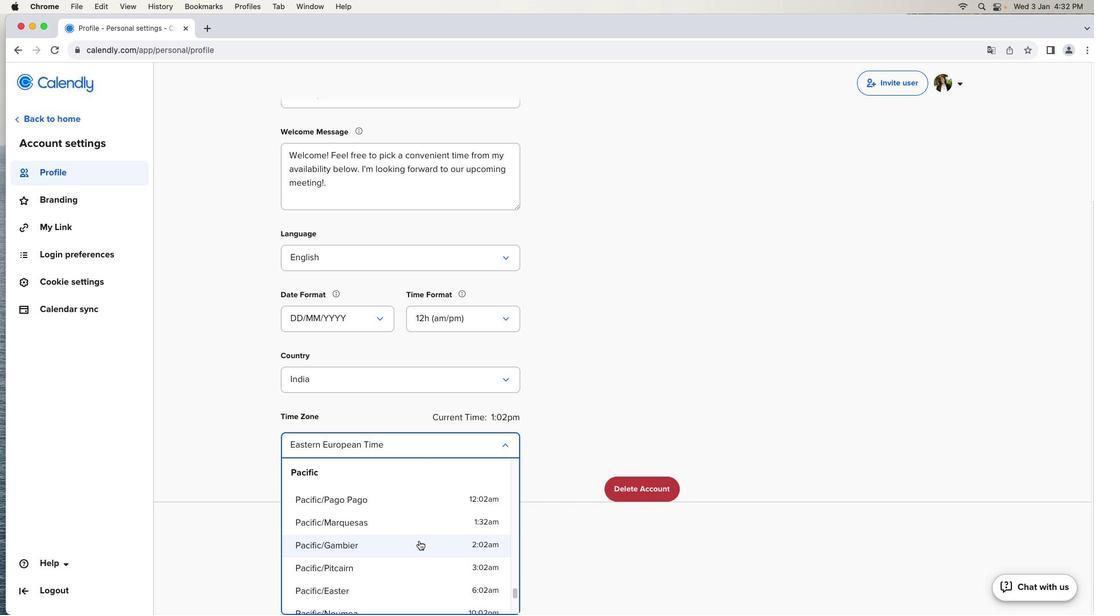 
Action: Mouse scrolled (419, 540) with delta (0, 0)
Screenshot: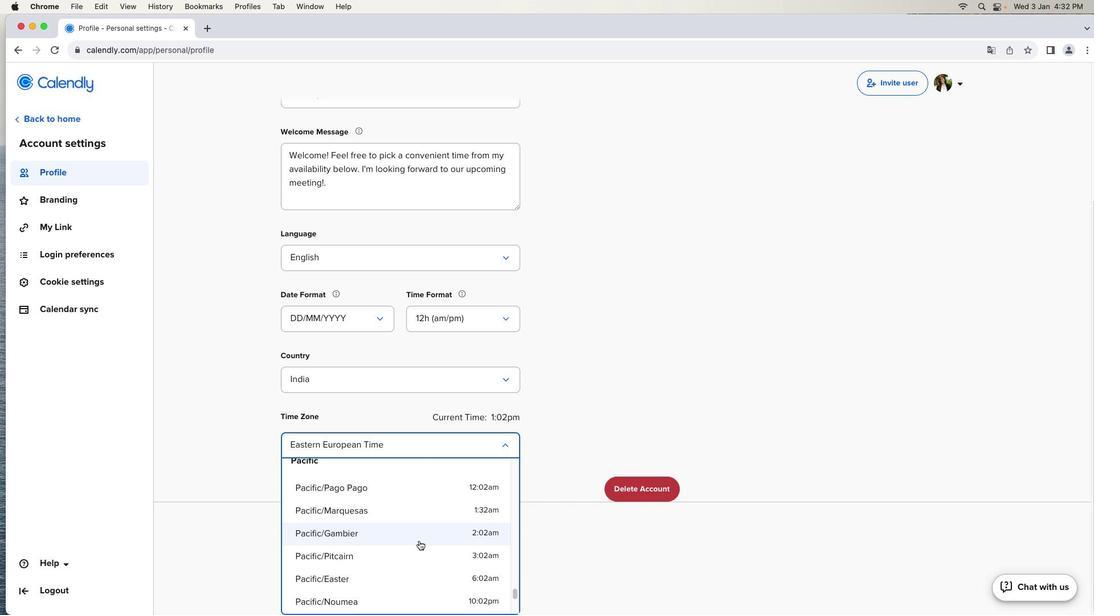 
Action: Mouse scrolled (419, 540) with delta (0, 0)
Screenshot: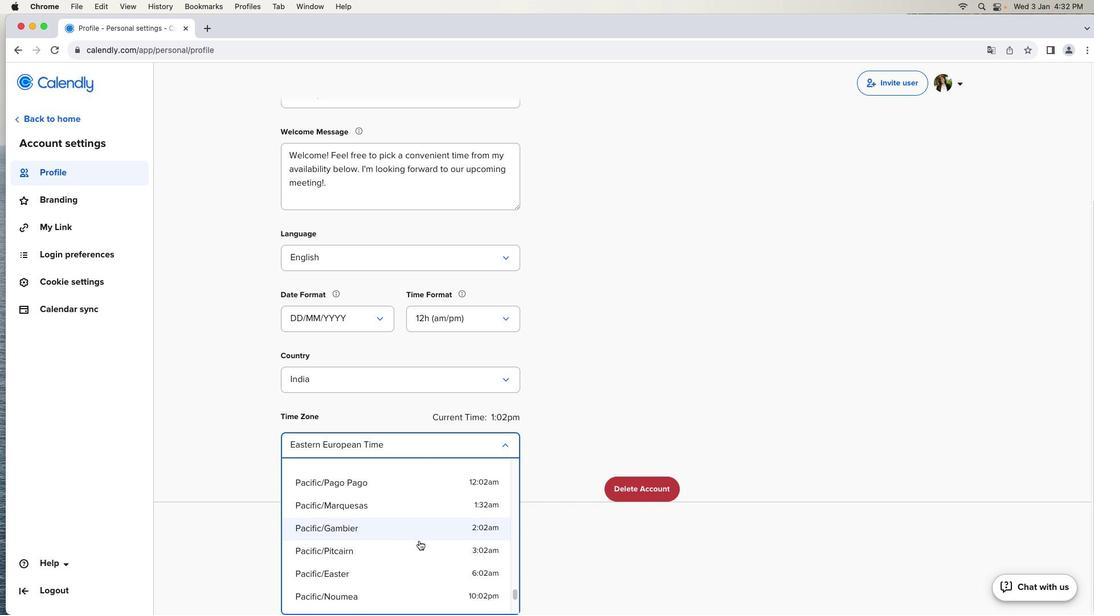 
Action: Mouse scrolled (419, 540) with delta (0, 0)
Screenshot: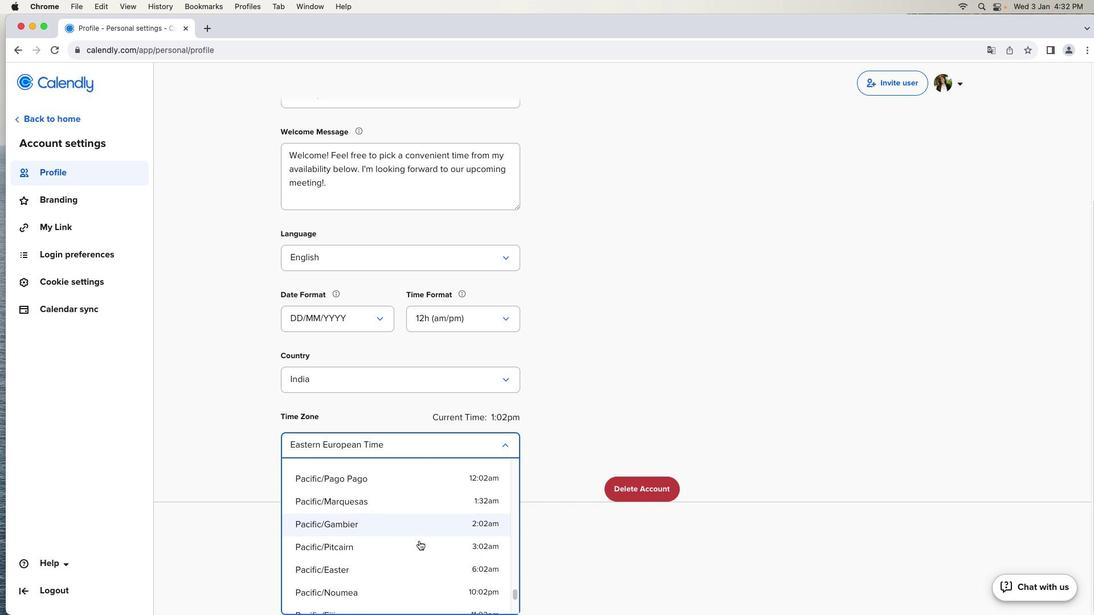 
Action: Mouse scrolled (419, 540) with delta (0, 0)
Screenshot: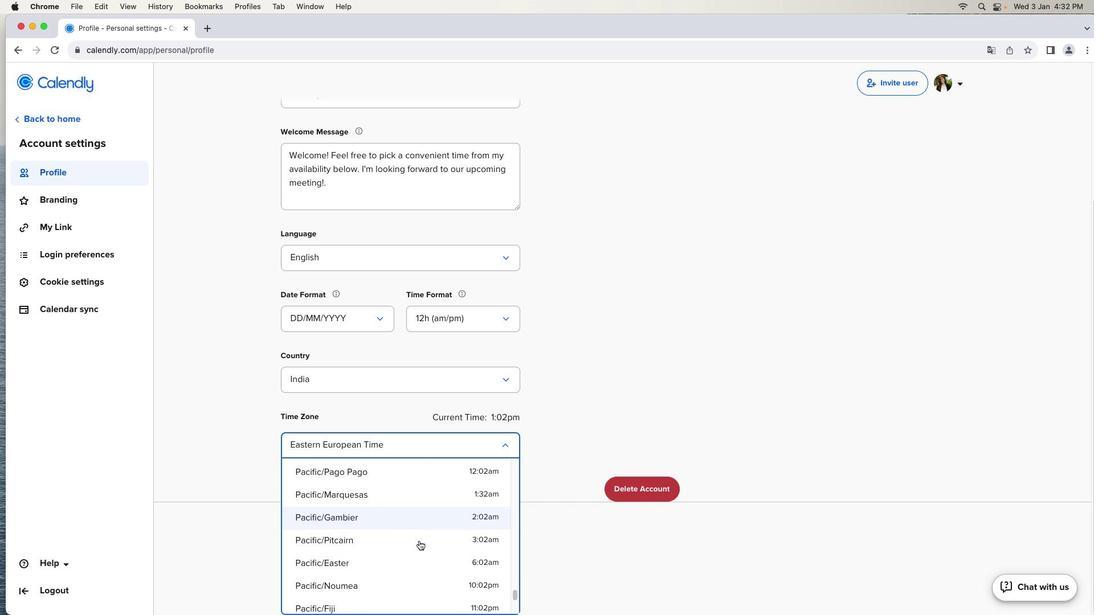 
Action: Mouse scrolled (419, 540) with delta (0, 0)
Screenshot: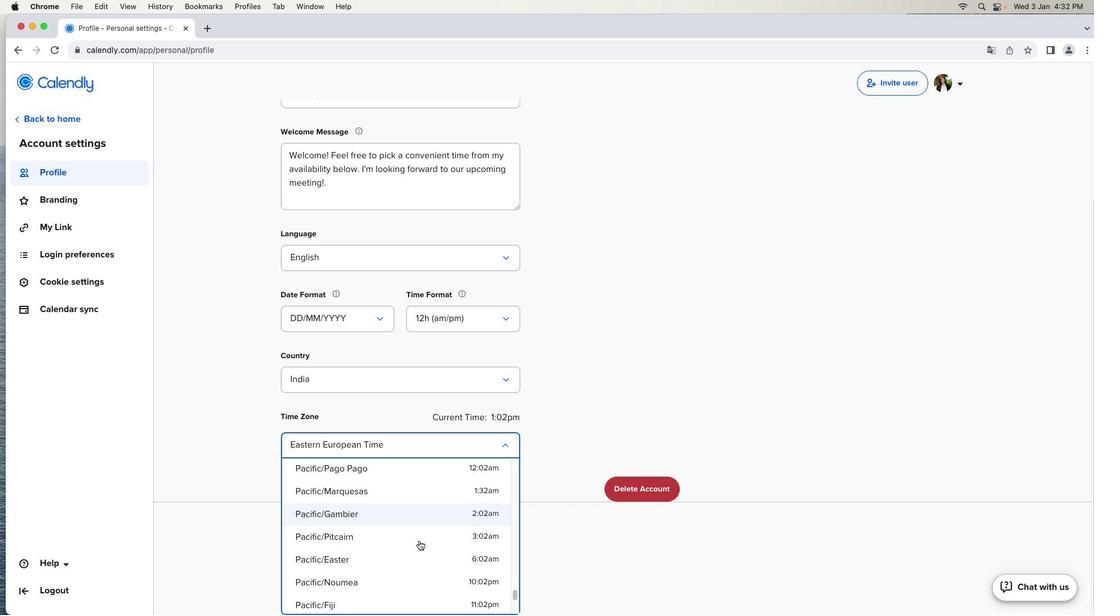 
Action: Mouse scrolled (419, 540) with delta (0, 0)
Screenshot: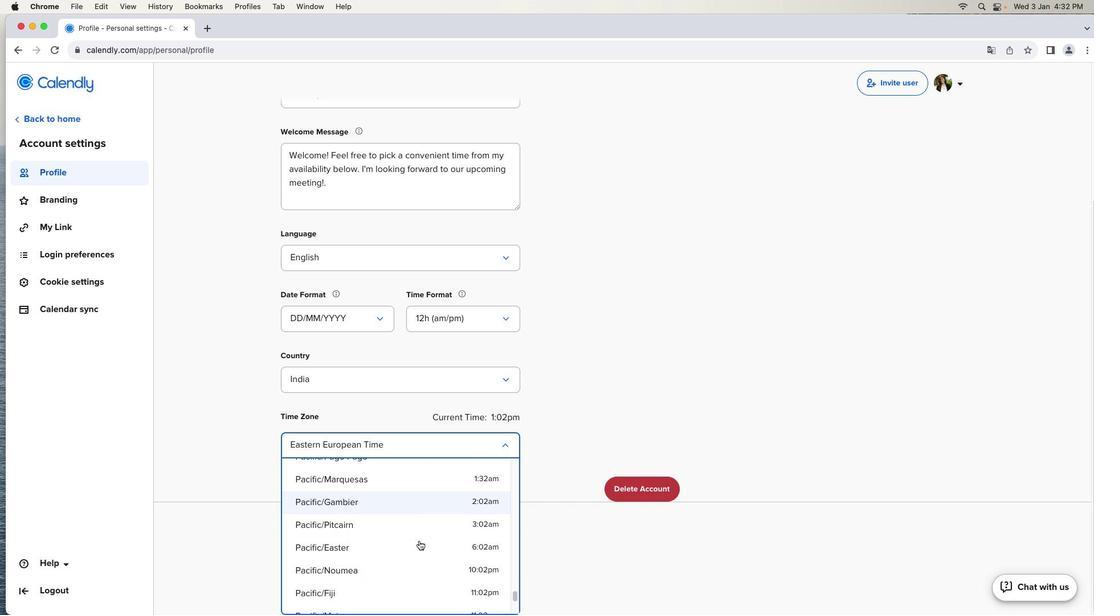 
Action: Mouse scrolled (419, 540) with delta (0, 0)
Screenshot: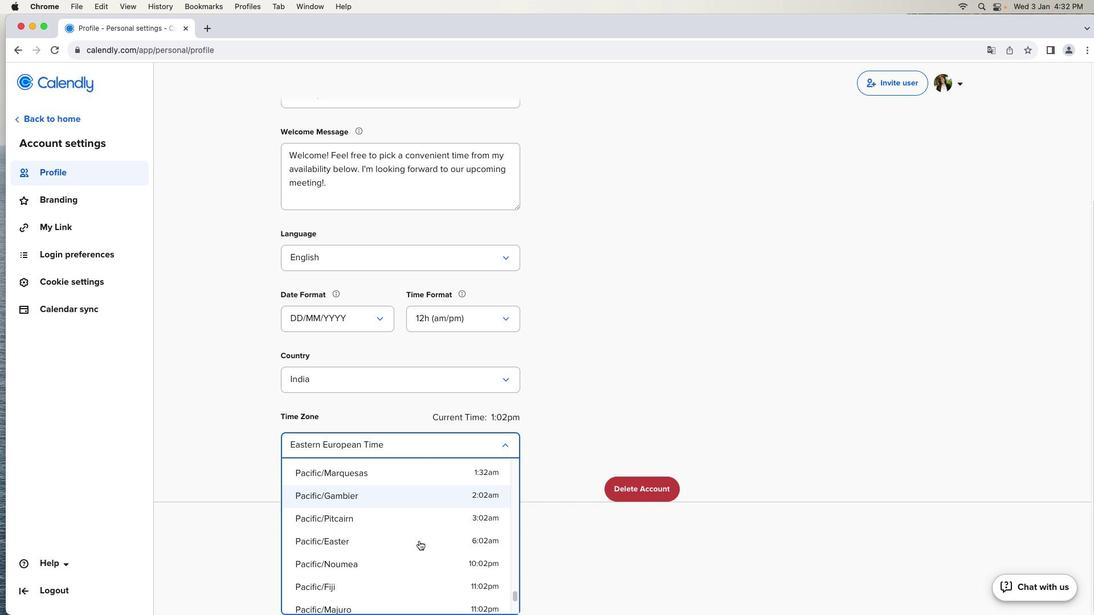
Action: Mouse scrolled (419, 540) with delta (0, 0)
Screenshot: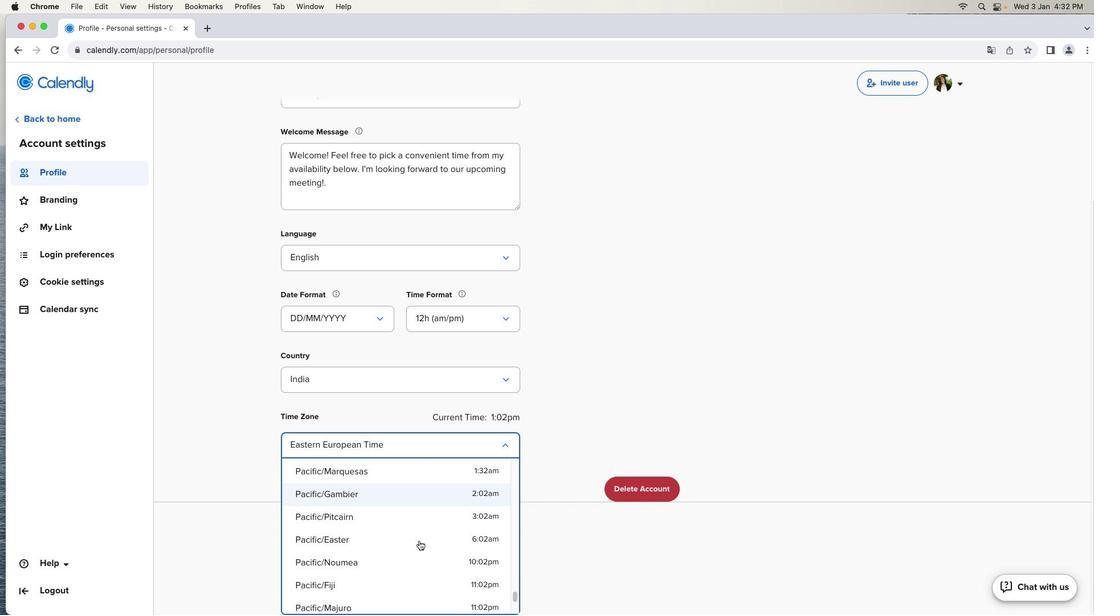 
Action: Mouse scrolled (419, 540) with delta (0, 0)
Screenshot: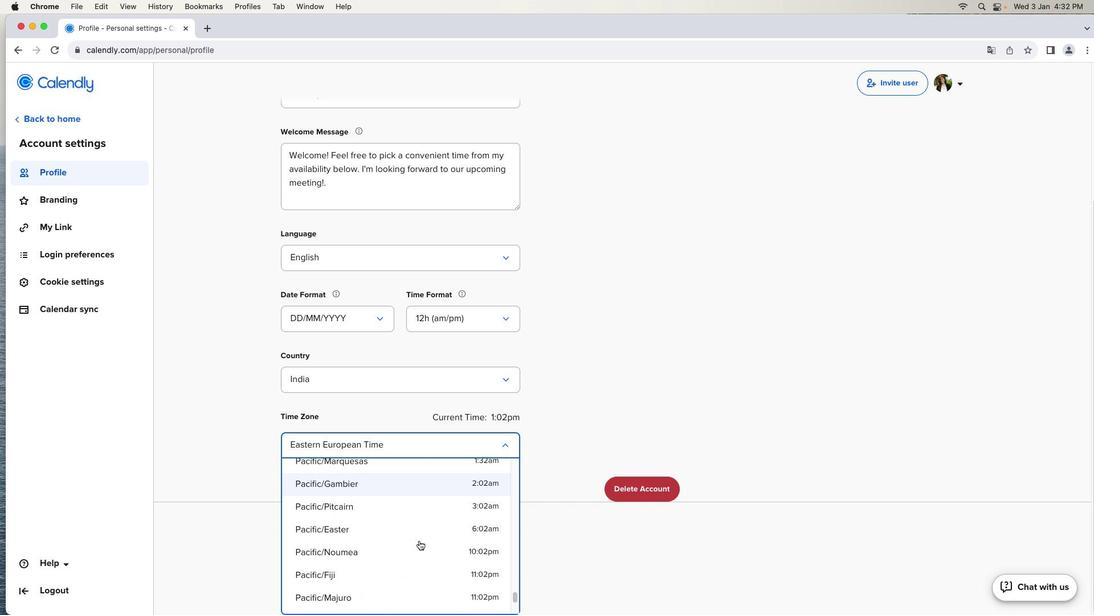 
Action: Mouse scrolled (419, 540) with delta (0, 0)
Screenshot: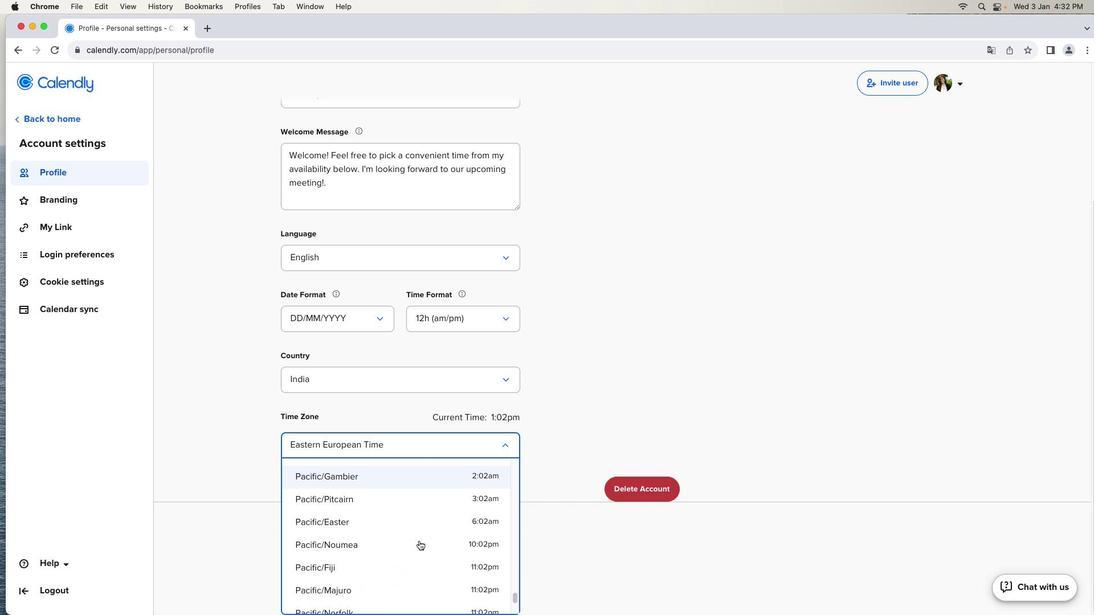 
Action: Mouse scrolled (419, 540) with delta (0, 0)
Screenshot: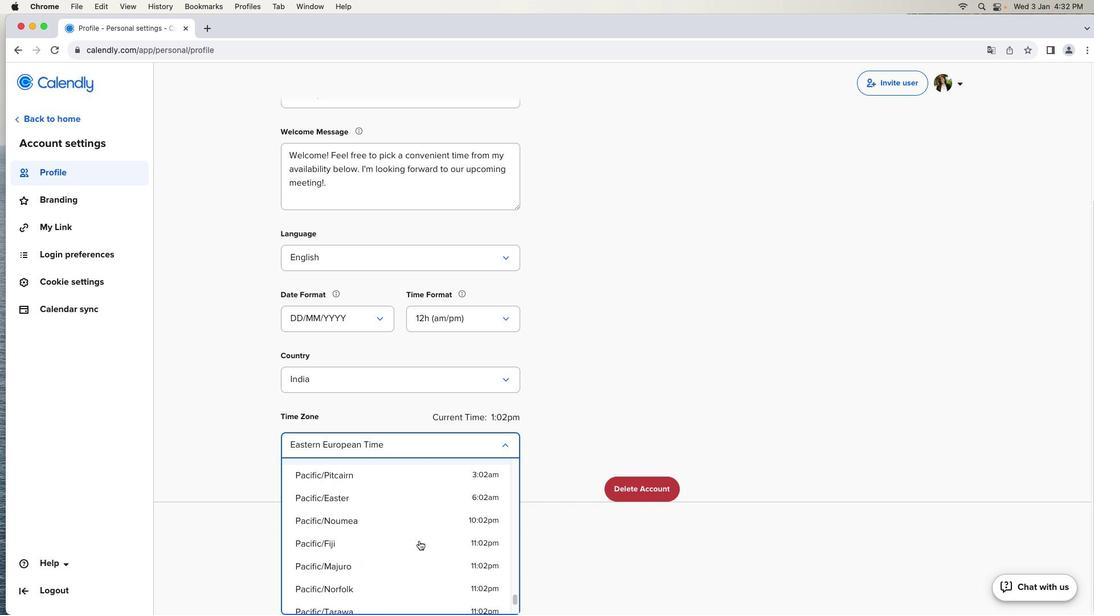 
Action: Mouse scrolled (419, 540) with delta (0, 0)
Screenshot: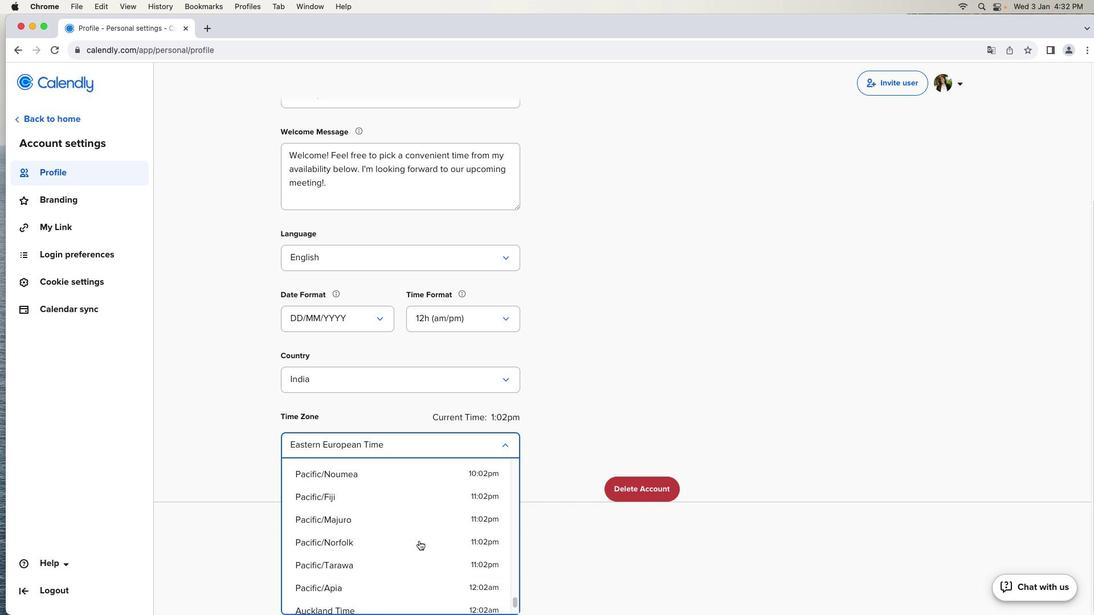 
Action: Mouse scrolled (419, 540) with delta (0, 0)
Screenshot: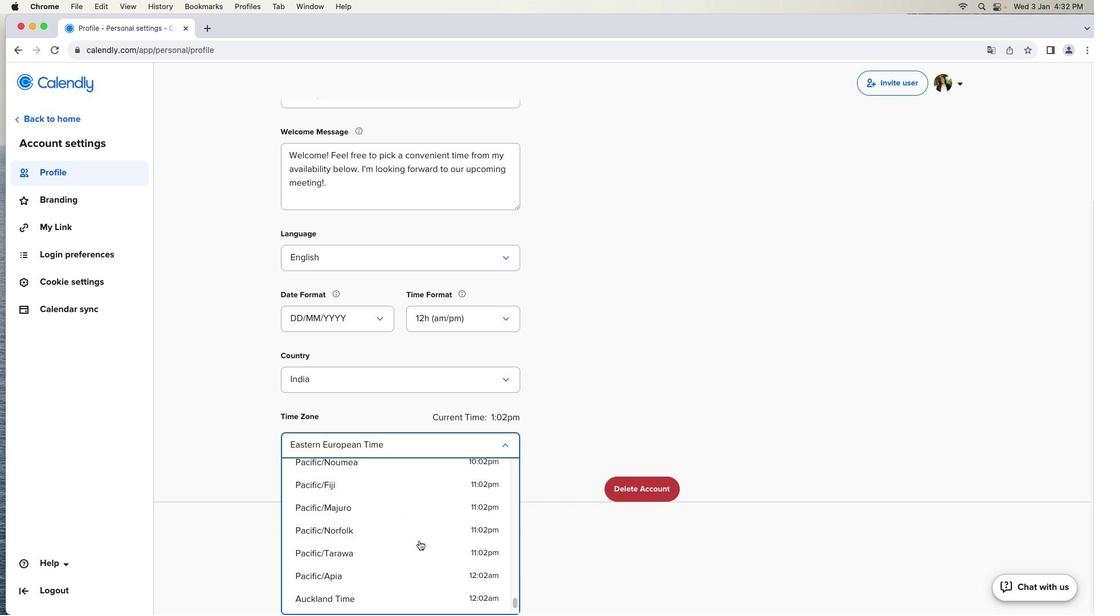 
Action: Mouse moved to (330, 570)
Screenshot: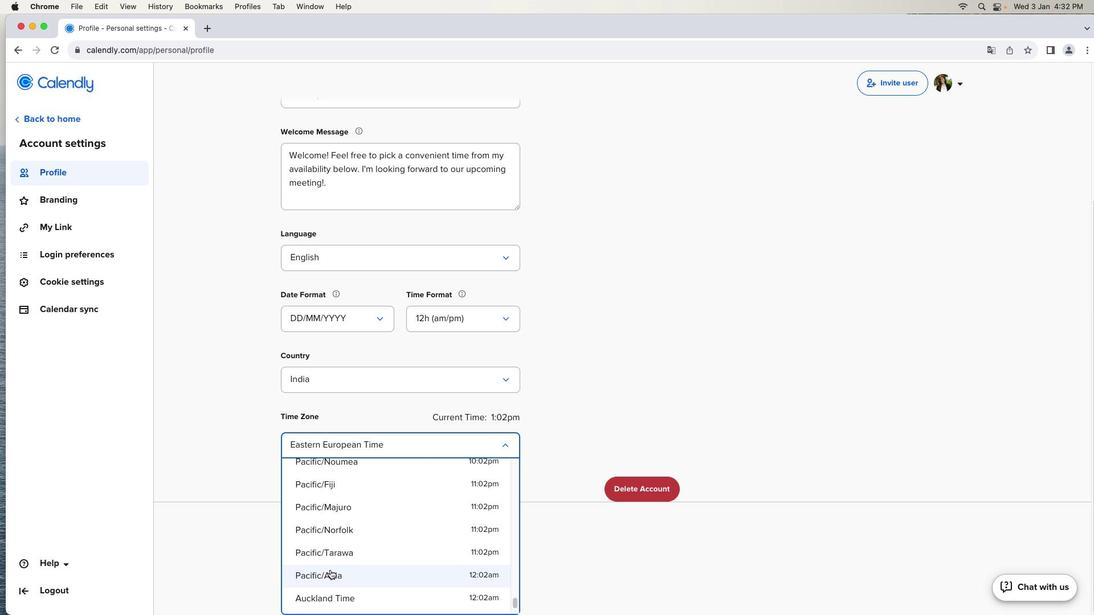 
Action: Mouse pressed left at (330, 570)
Screenshot: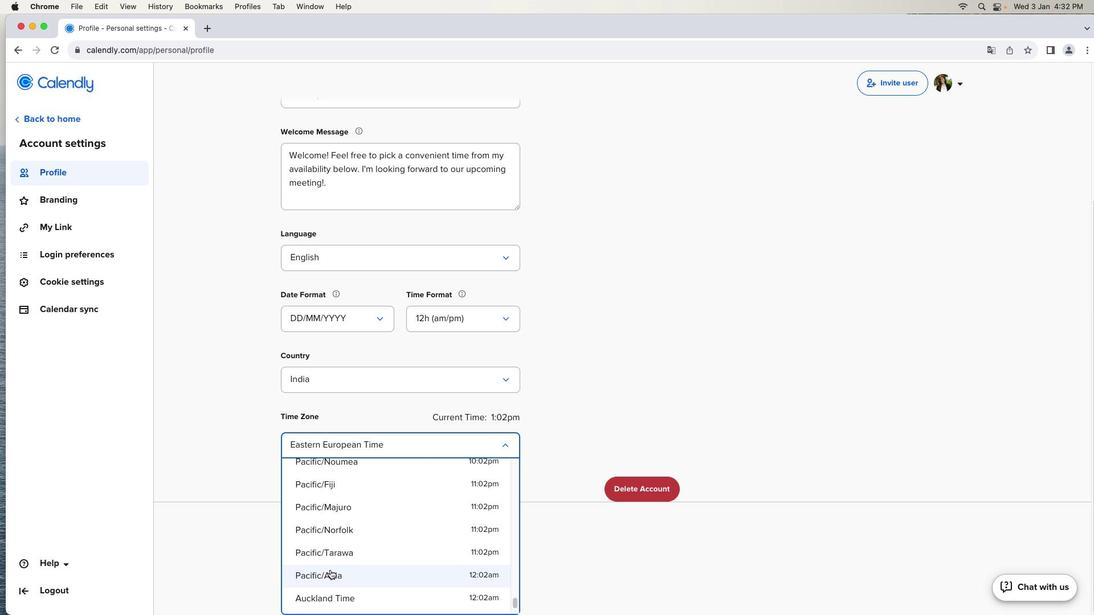 
Action: Mouse moved to (324, 601)
Screenshot: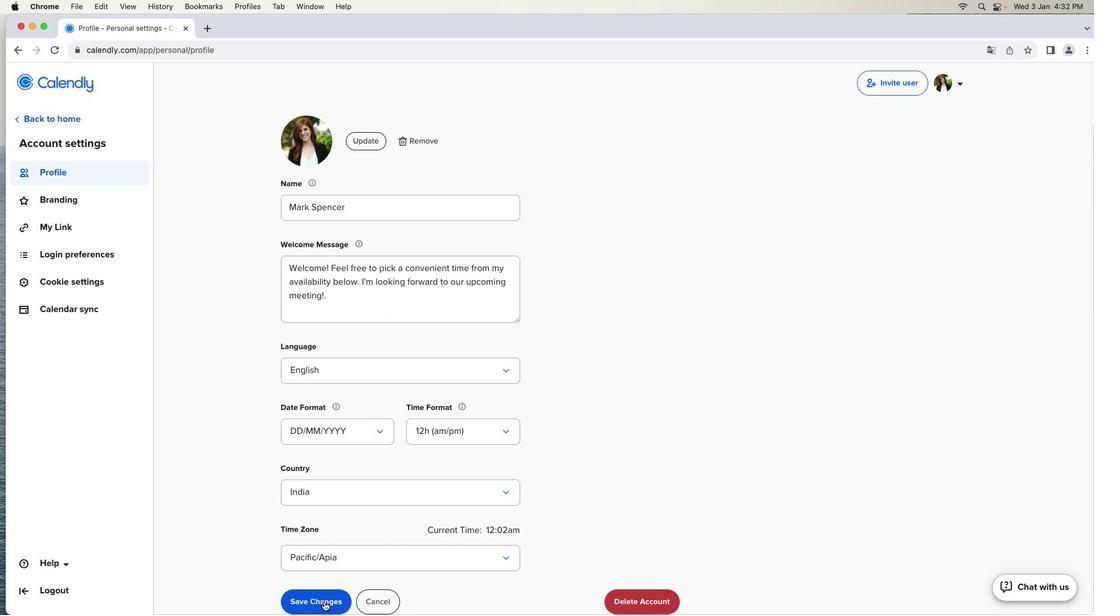 
Action: Mouse pressed left at (324, 601)
Screenshot: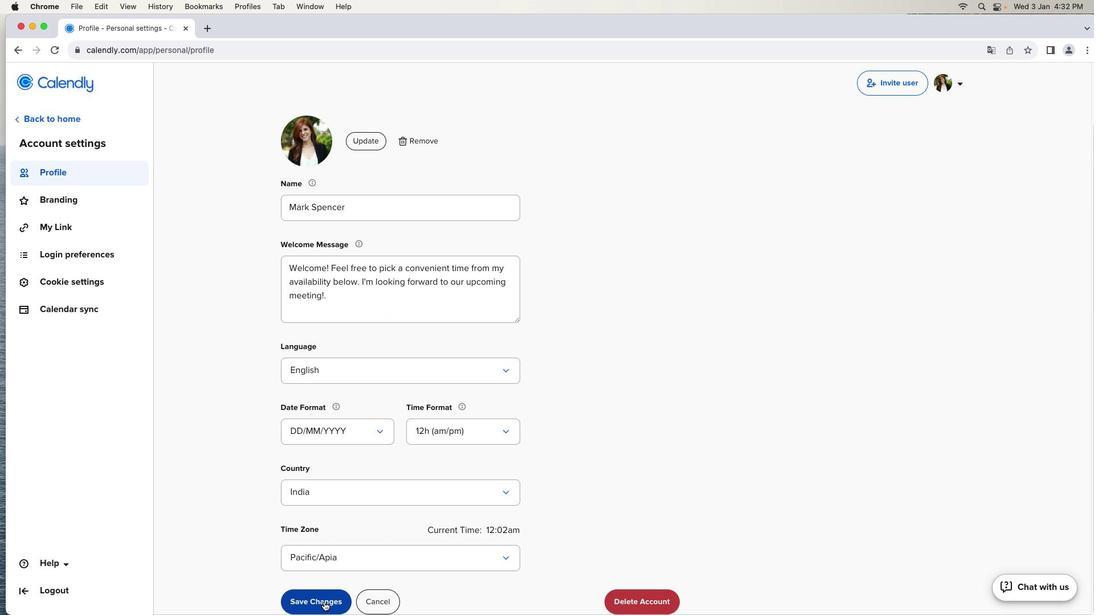 
Action: Mouse moved to (336, 615)
Screenshot: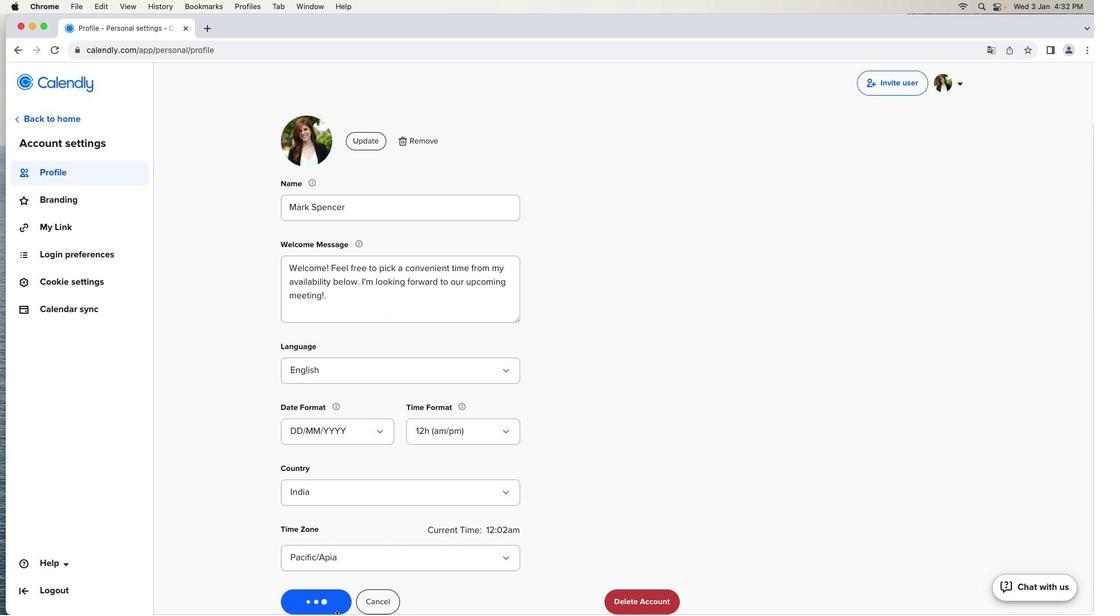 
